 Task: Search one way flight ticket for 2 adults, 4 children and 1 infant on lap in business from Portland: Portland International Jetport to Greenville: Pitt-greenville Airport on 5-2-2023. Choice of flights is Delta. Number of bags: 1 carry on bag. Price is upto 107000. Outbound departure time preference is 21:15.
Action: Mouse moved to (279, 248)
Screenshot: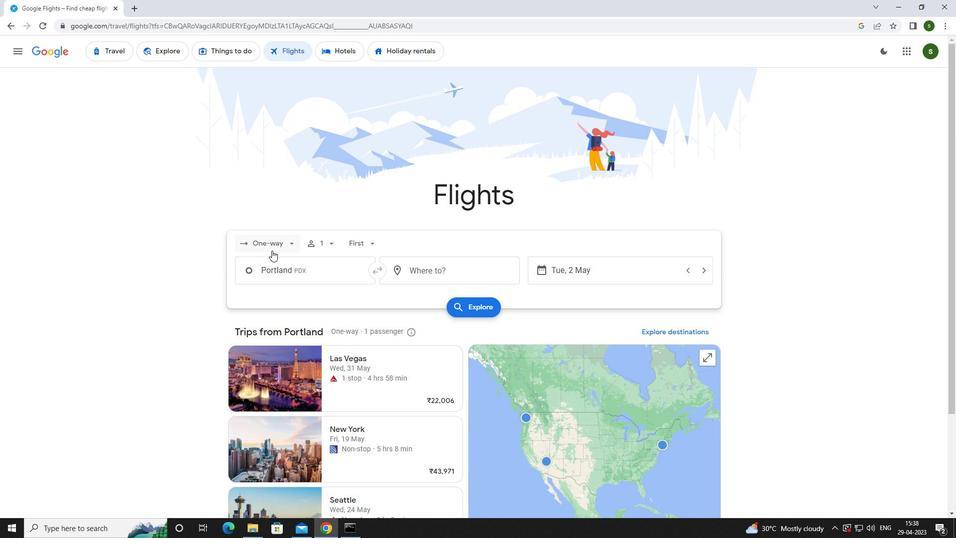 
Action: Mouse pressed left at (279, 248)
Screenshot: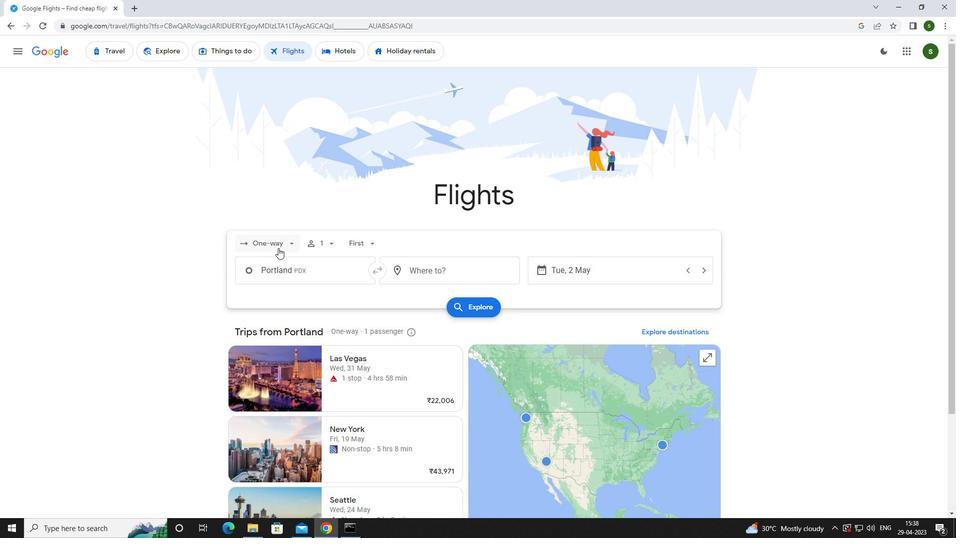 
Action: Mouse moved to (281, 289)
Screenshot: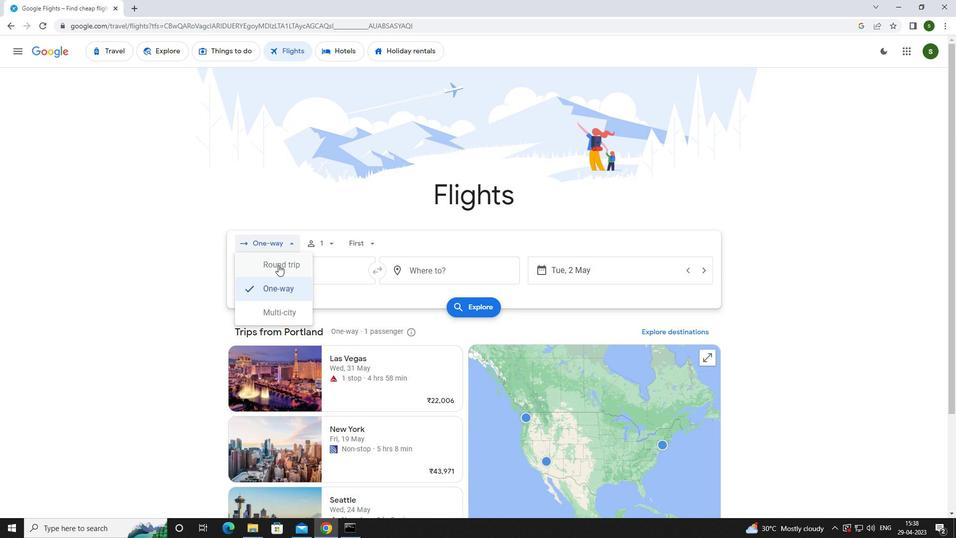 
Action: Mouse pressed left at (281, 289)
Screenshot: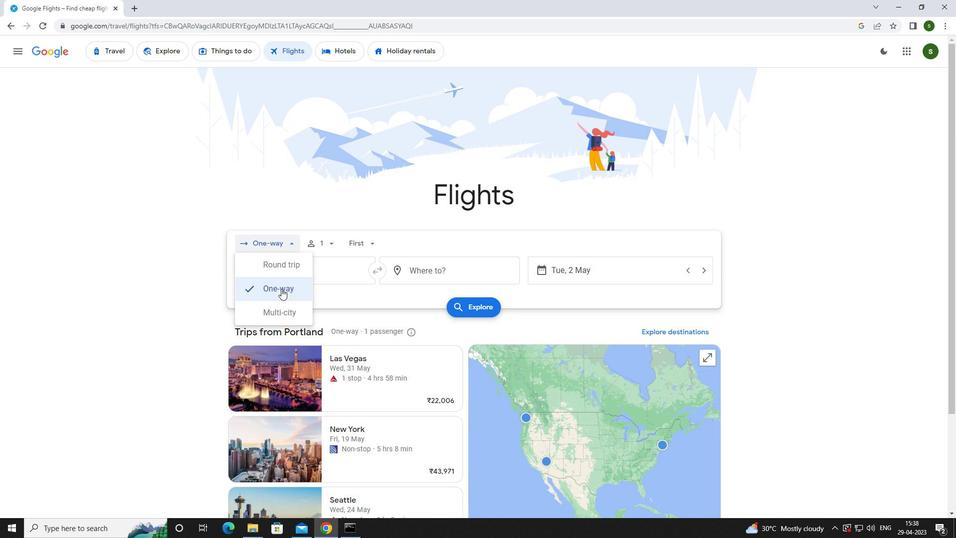
Action: Mouse moved to (325, 248)
Screenshot: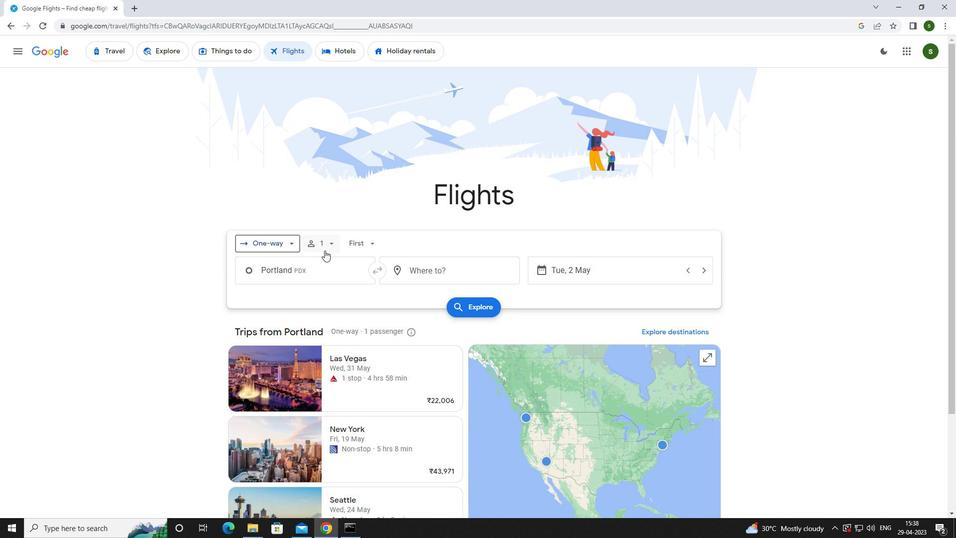 
Action: Mouse pressed left at (325, 248)
Screenshot: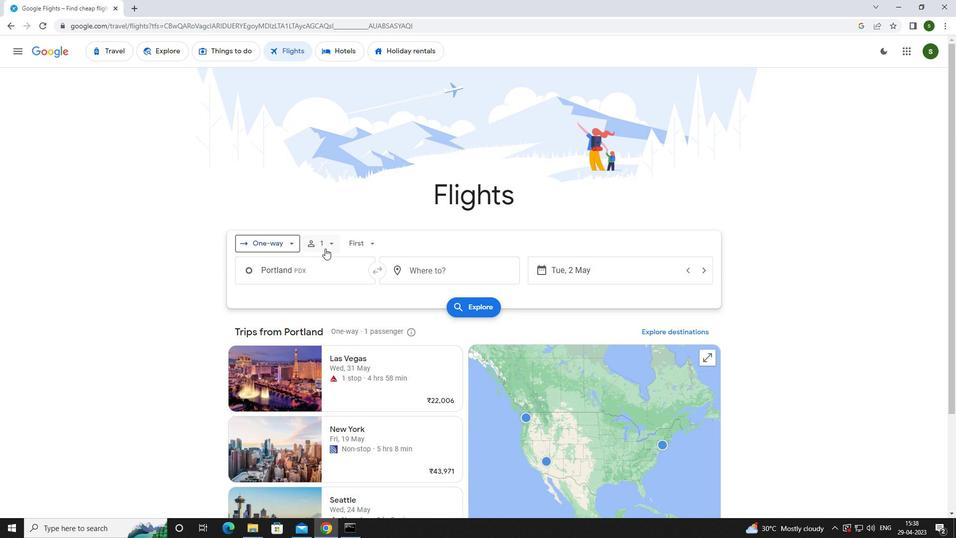 
Action: Mouse moved to (409, 267)
Screenshot: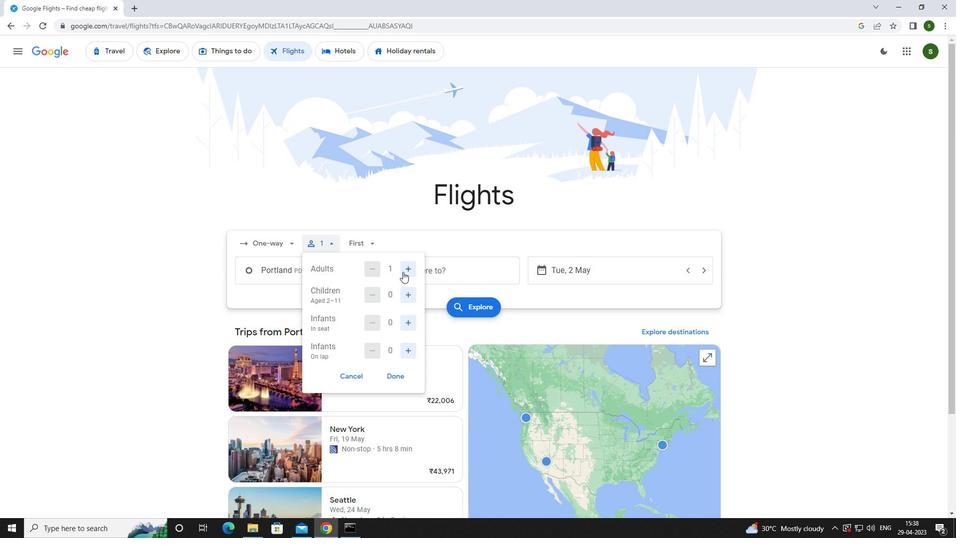 
Action: Mouse pressed left at (409, 267)
Screenshot: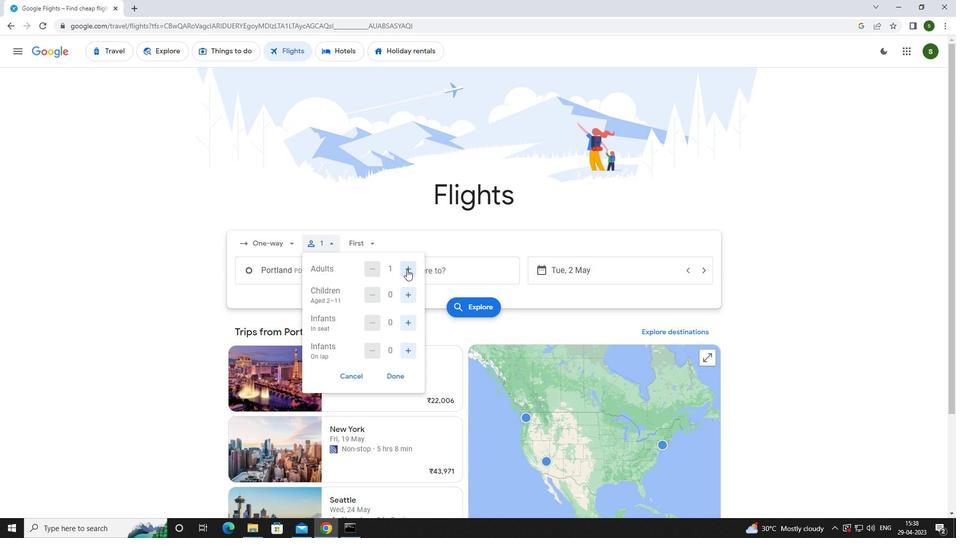 
Action: Mouse moved to (409, 289)
Screenshot: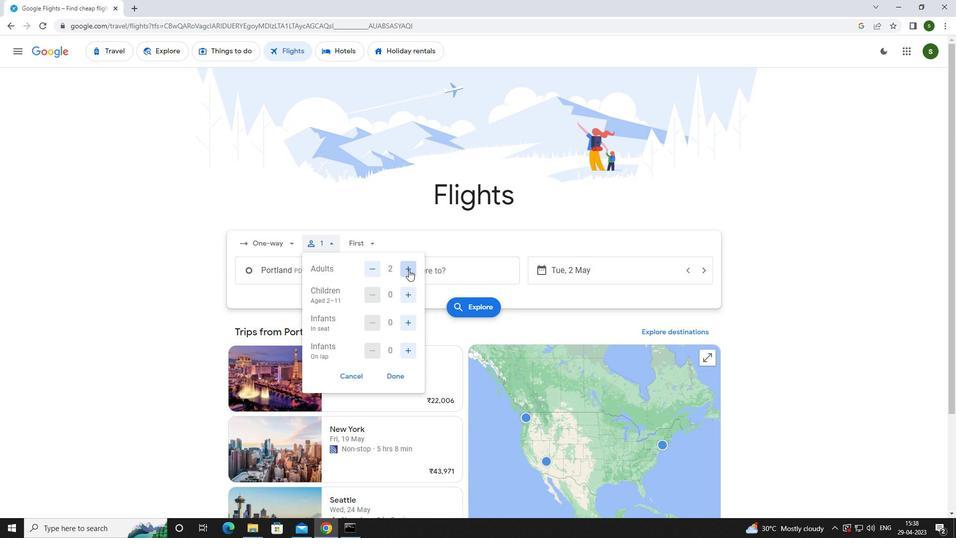 
Action: Mouse pressed left at (409, 289)
Screenshot: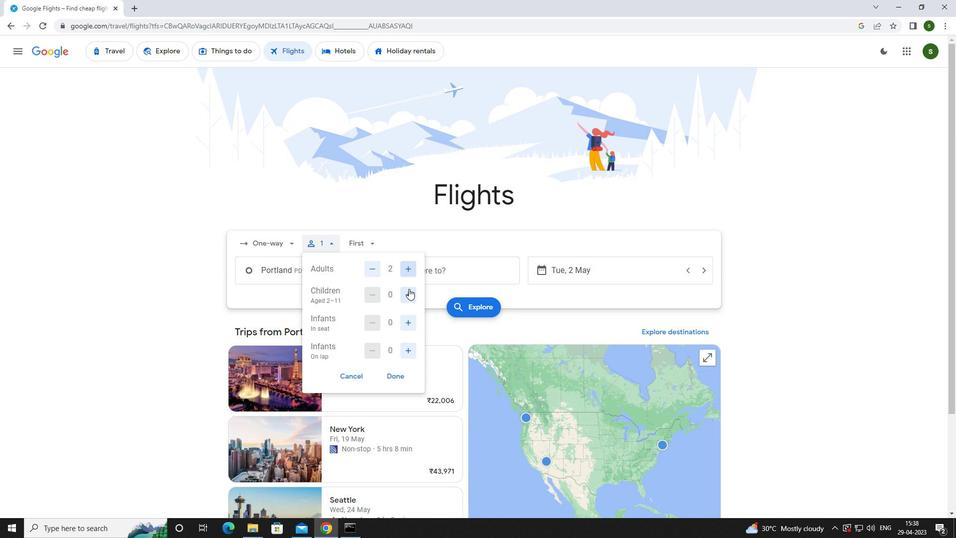 
Action: Mouse pressed left at (409, 289)
Screenshot: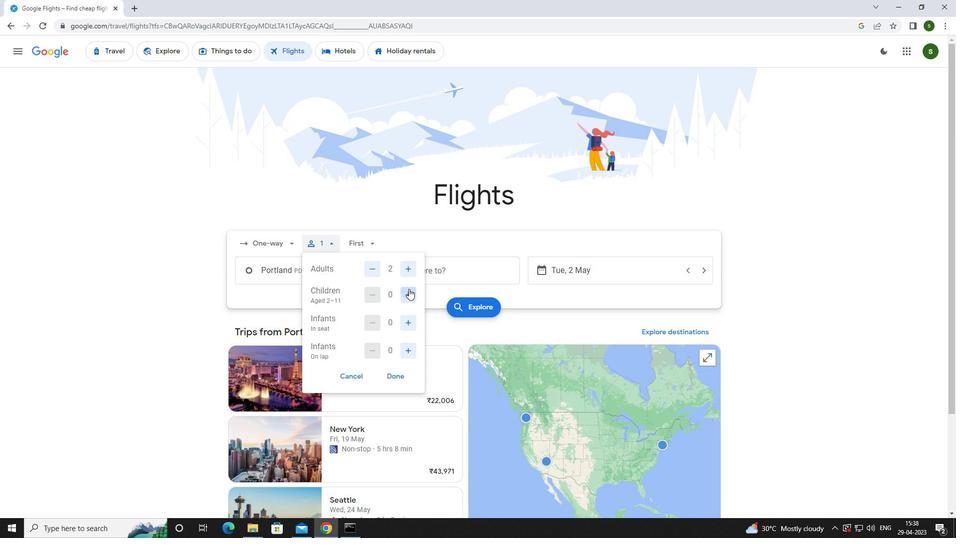 
Action: Mouse pressed left at (409, 289)
Screenshot: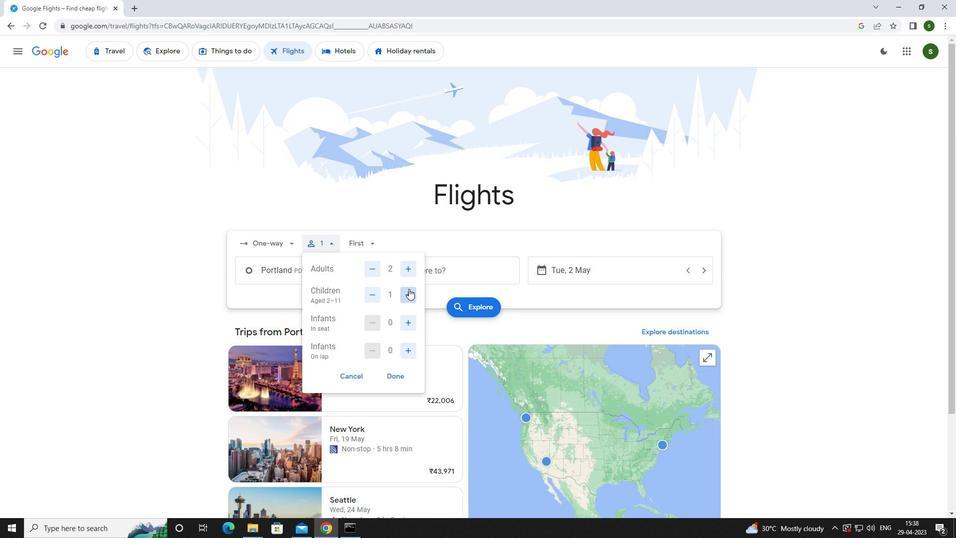 
Action: Mouse pressed left at (409, 289)
Screenshot: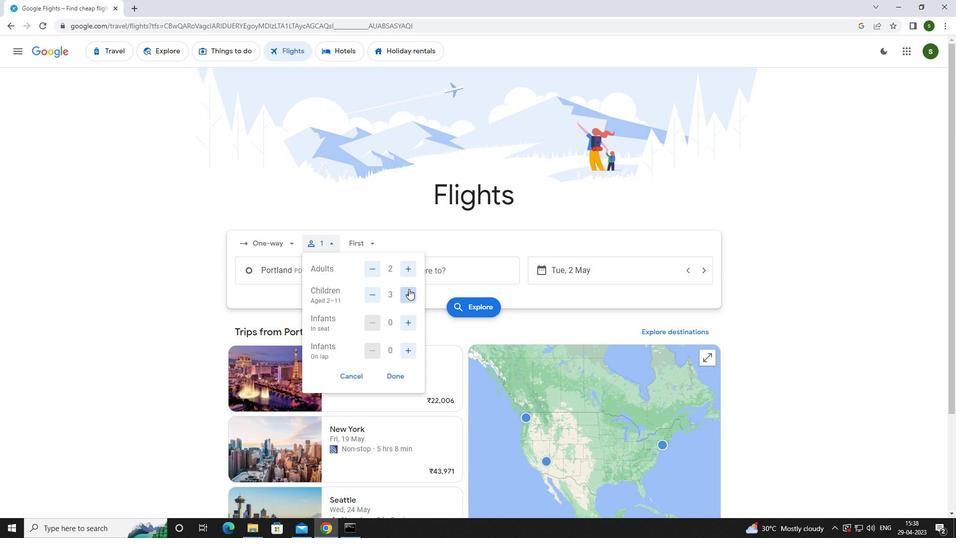 
Action: Mouse moved to (405, 347)
Screenshot: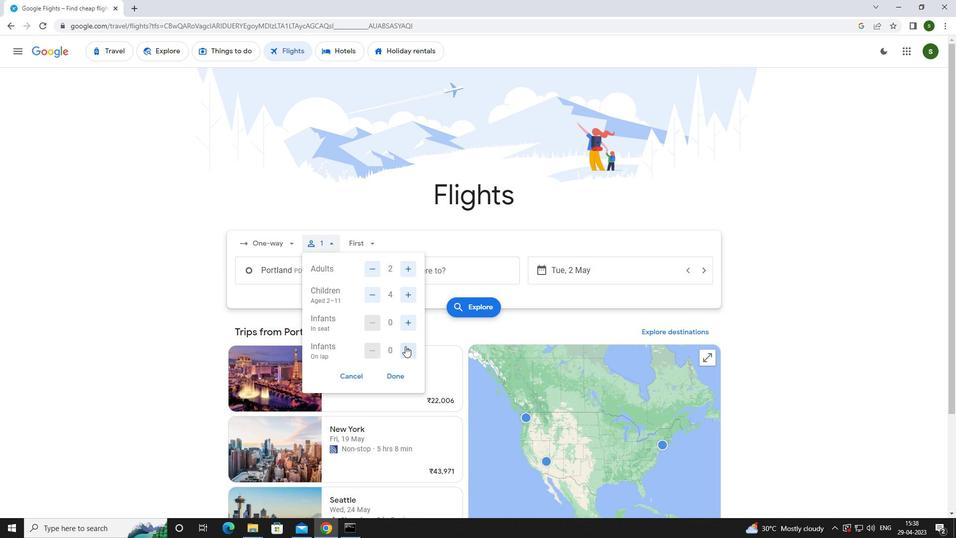 
Action: Mouse pressed left at (405, 347)
Screenshot: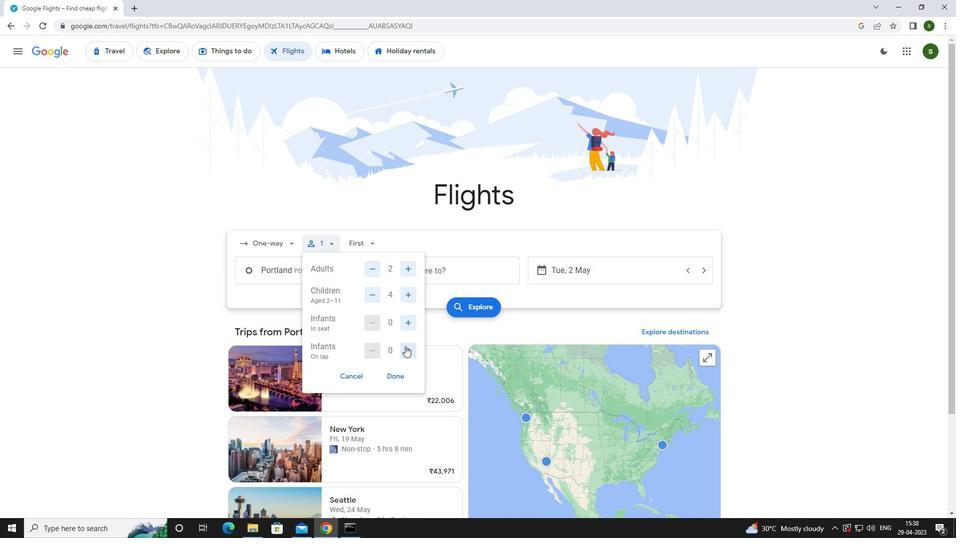 
Action: Mouse moved to (368, 243)
Screenshot: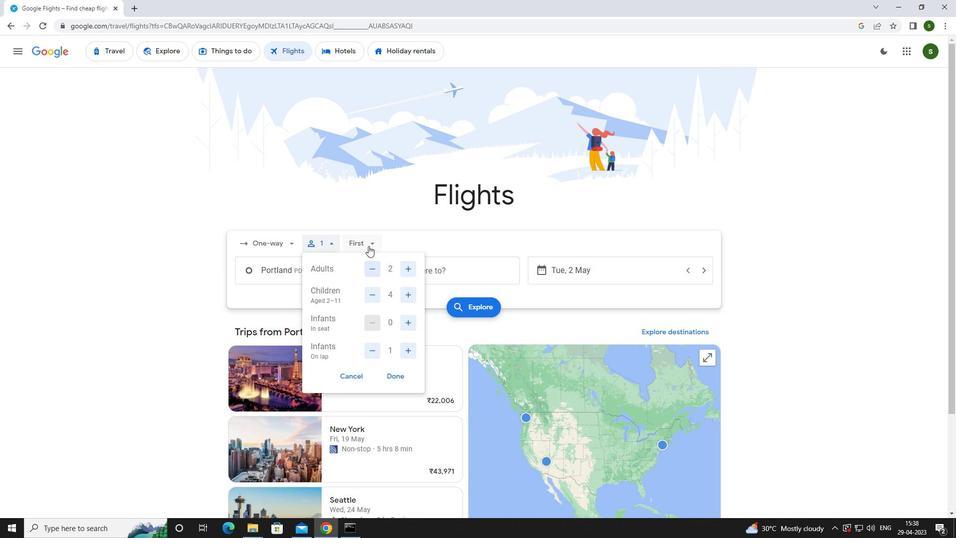 
Action: Mouse pressed left at (368, 243)
Screenshot: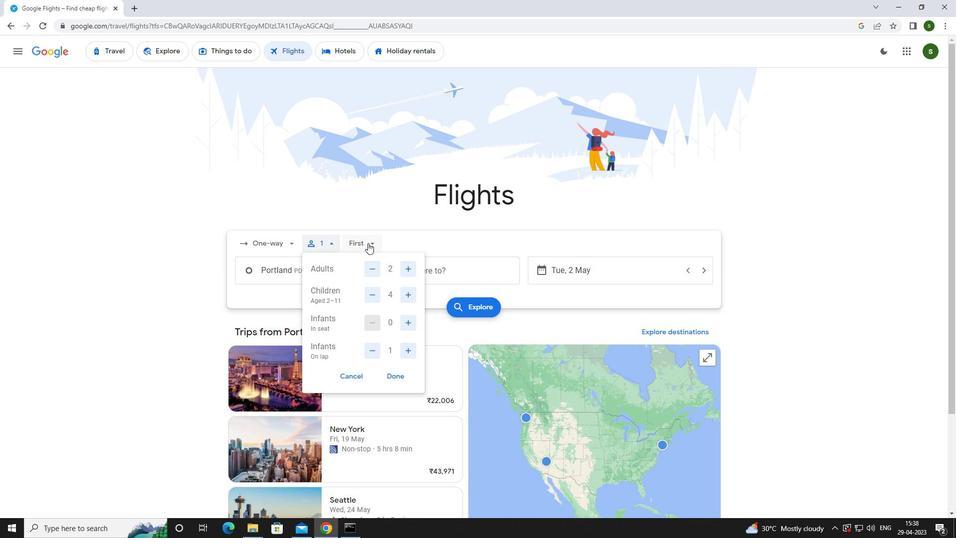 
Action: Mouse moved to (378, 307)
Screenshot: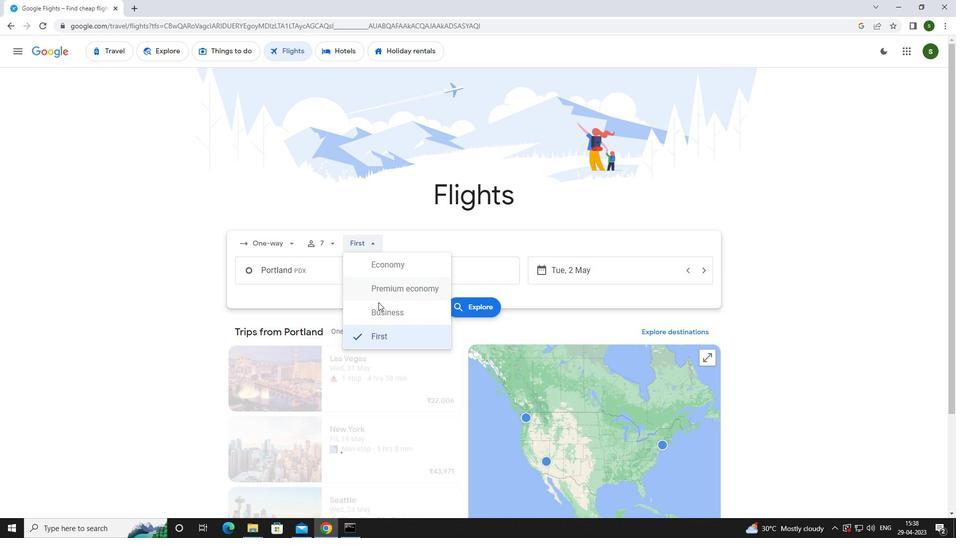 
Action: Mouse pressed left at (378, 307)
Screenshot: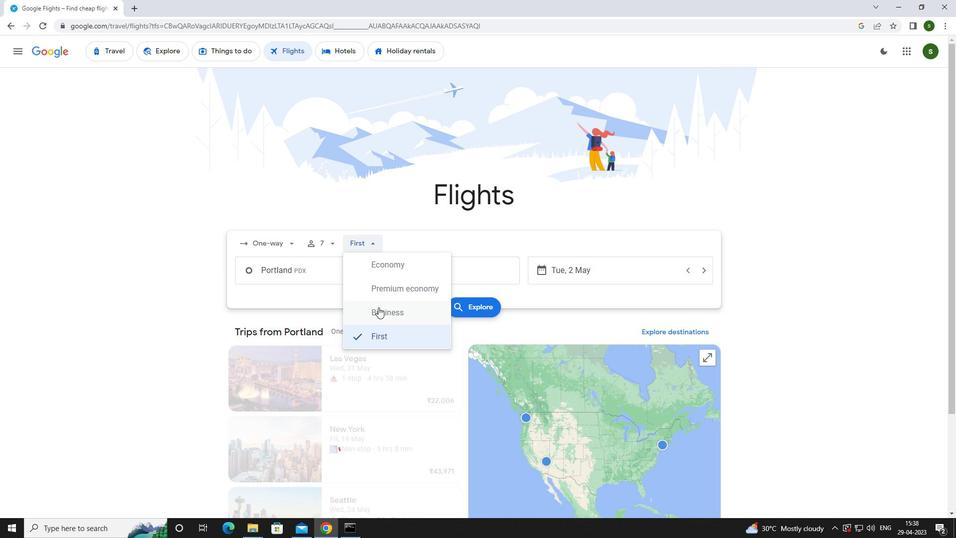 
Action: Mouse moved to (317, 271)
Screenshot: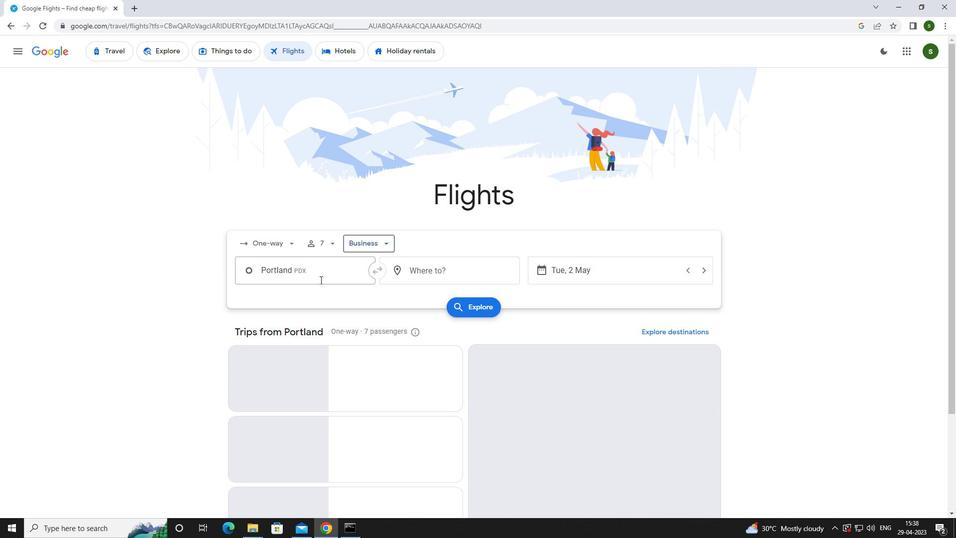 
Action: Mouse pressed left at (317, 271)
Screenshot: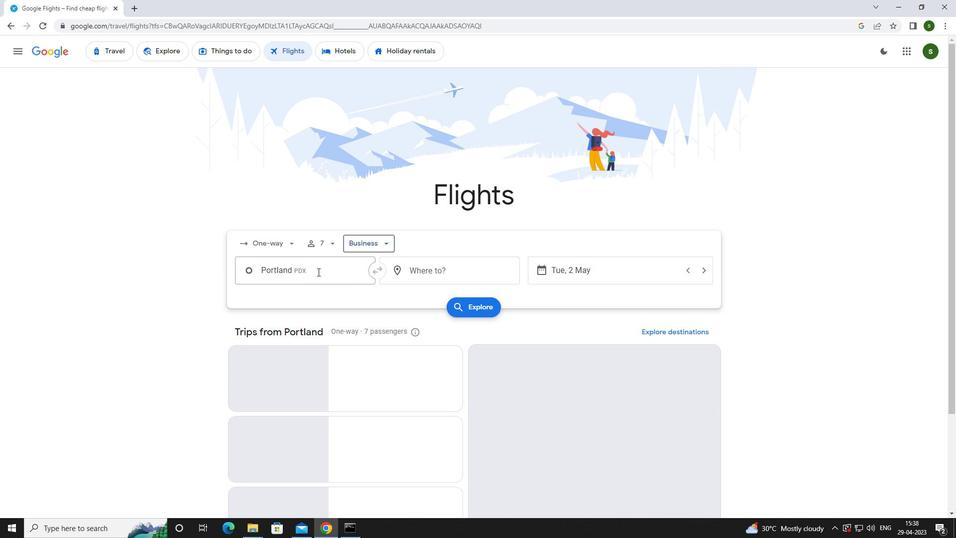 
Action: Key pressed p<Key.caps_lock>ortland
Screenshot: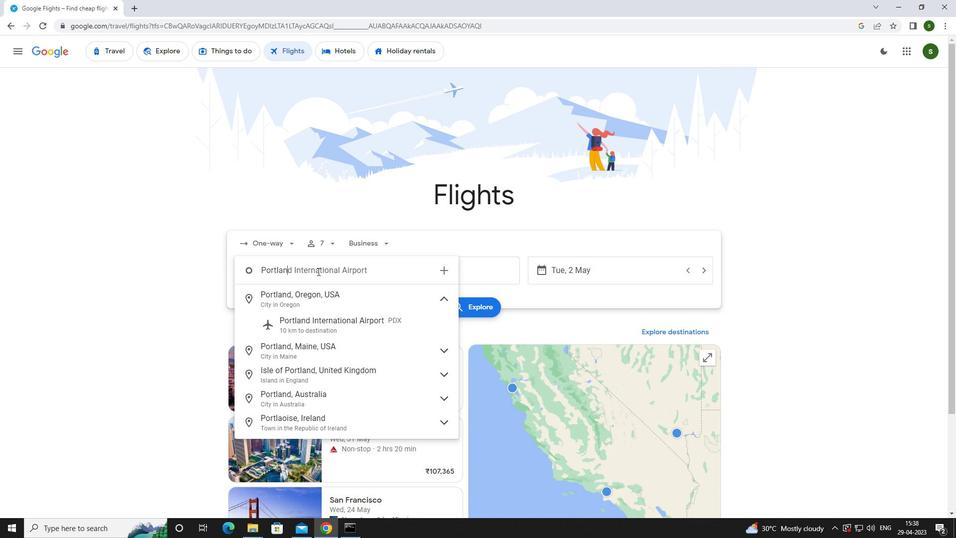
Action: Mouse moved to (322, 319)
Screenshot: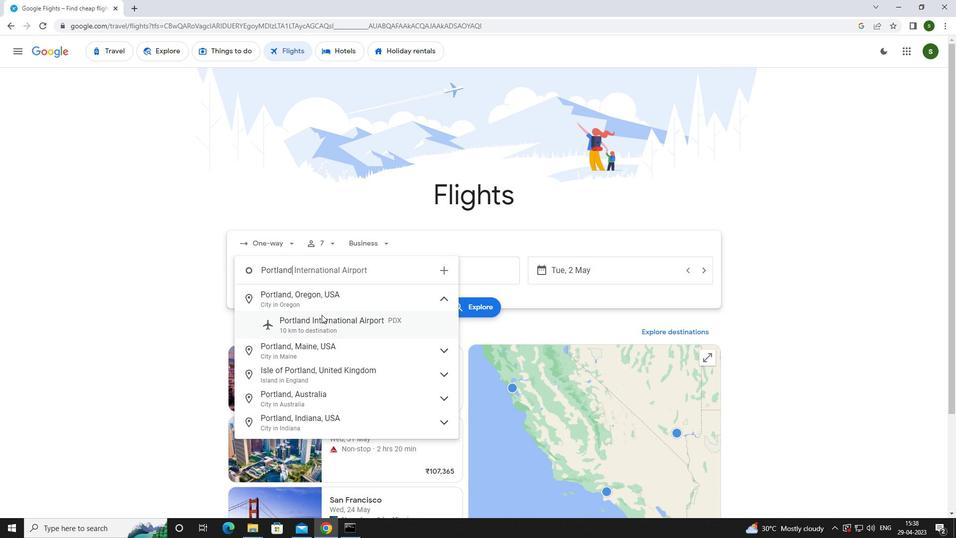 
Action: Mouse pressed left at (322, 319)
Screenshot: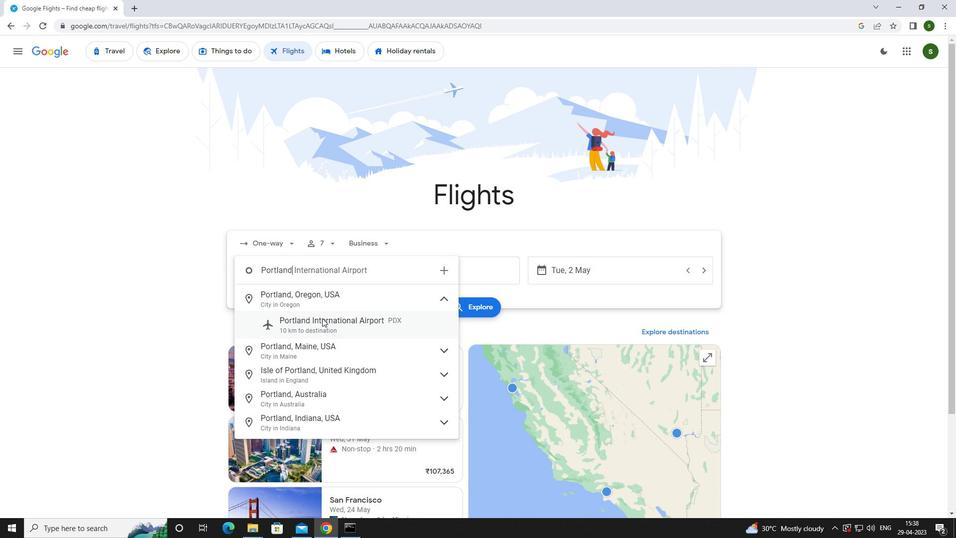 
Action: Mouse moved to (422, 274)
Screenshot: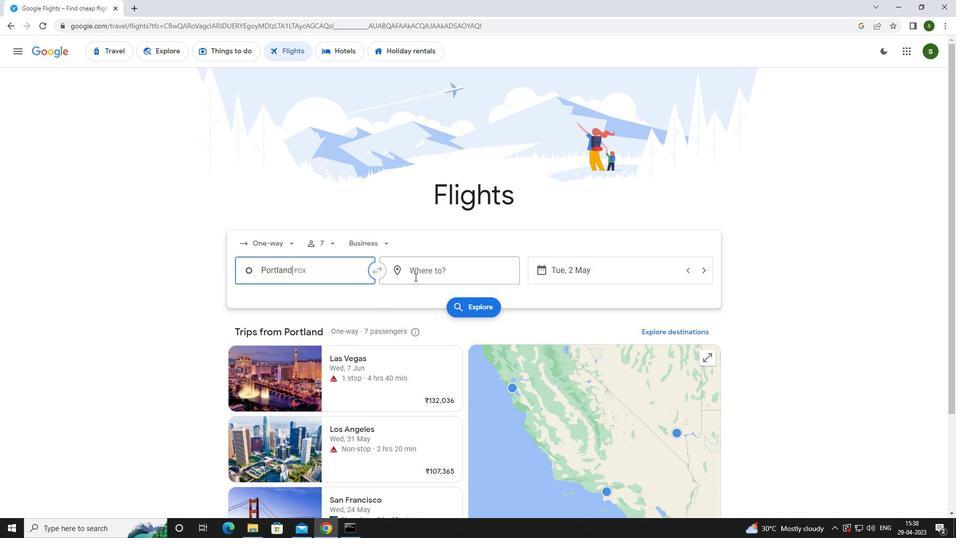 
Action: Mouse pressed left at (422, 274)
Screenshot: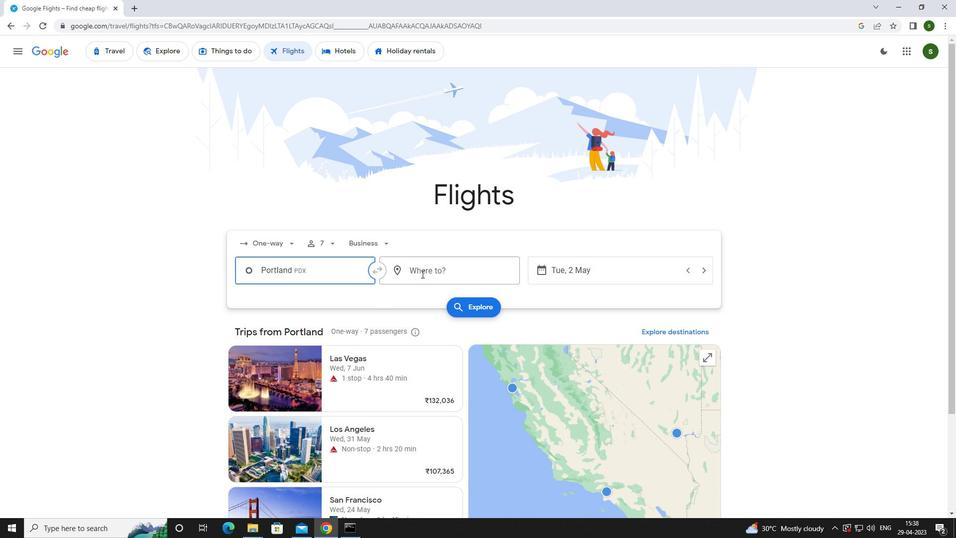 
Action: Mouse moved to (302, 316)
Screenshot: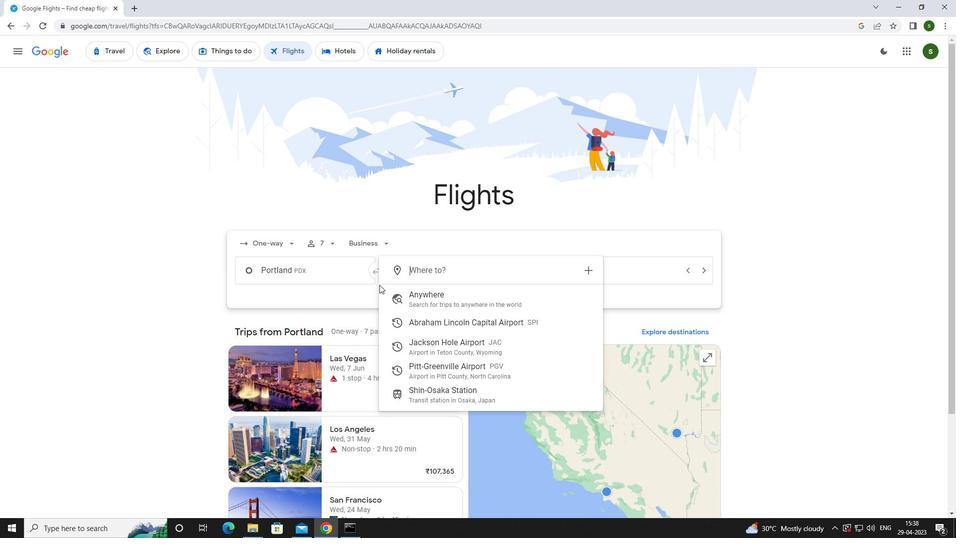 
Action: Key pressed <Key.caps_lock>p<Key.caps_lock>itt
Screenshot: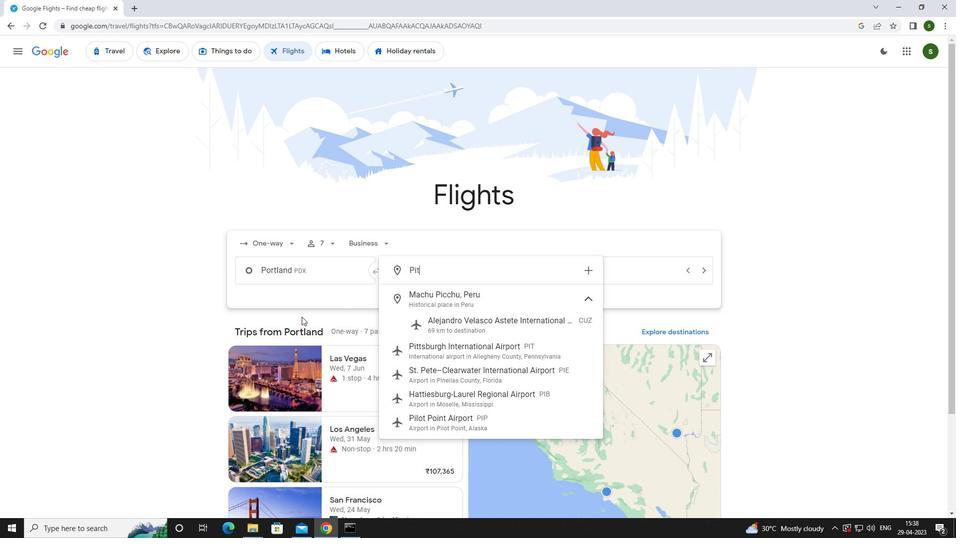 
Action: Mouse moved to (410, 373)
Screenshot: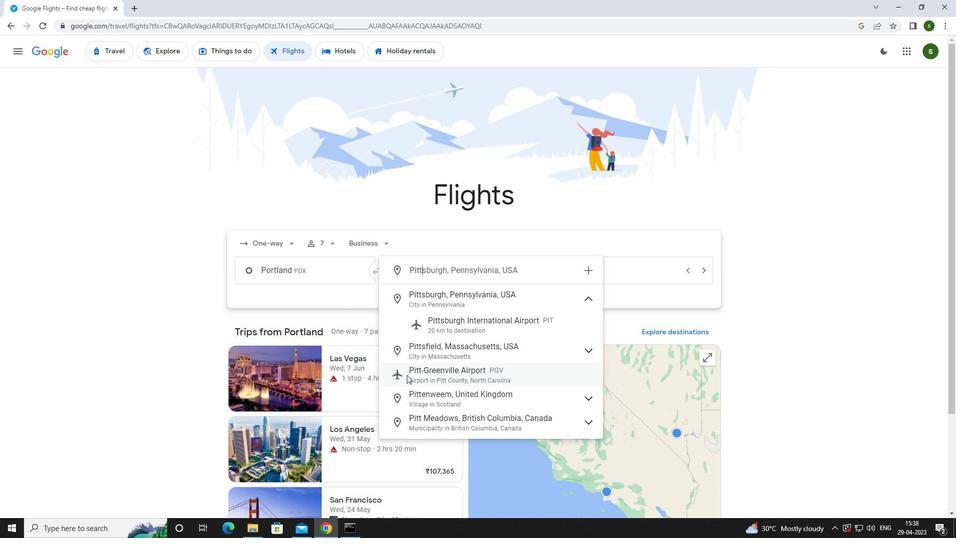 
Action: Mouse pressed left at (410, 373)
Screenshot: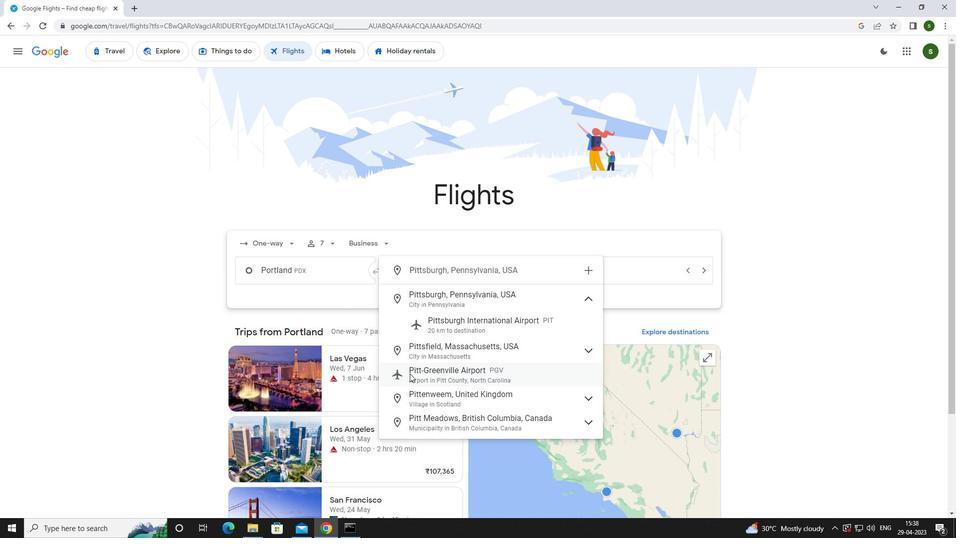 
Action: Mouse moved to (608, 271)
Screenshot: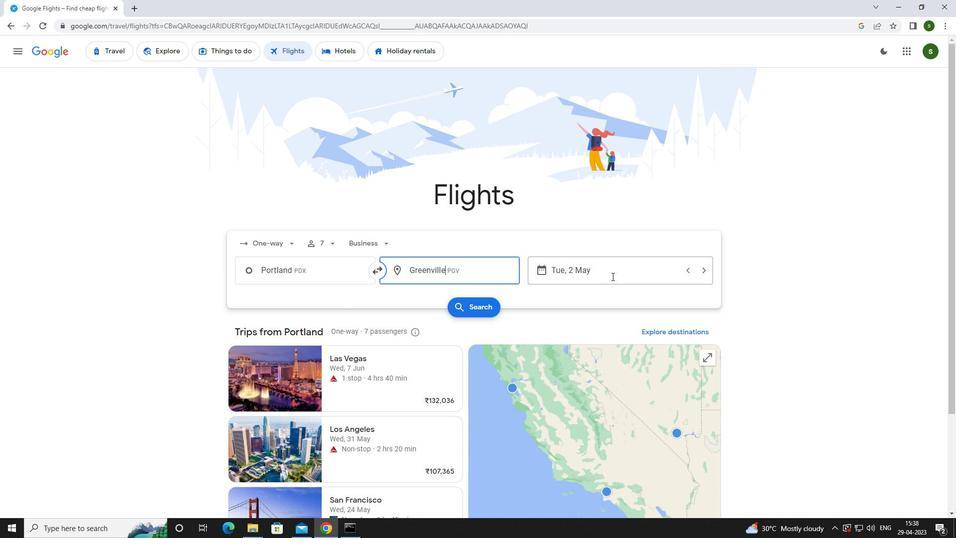 
Action: Mouse pressed left at (608, 271)
Screenshot: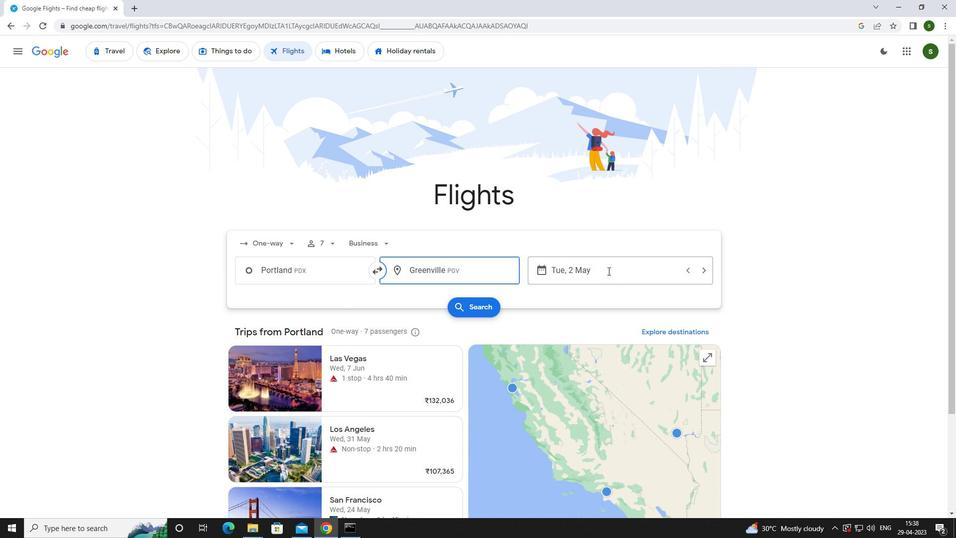 
Action: Mouse moved to (596, 331)
Screenshot: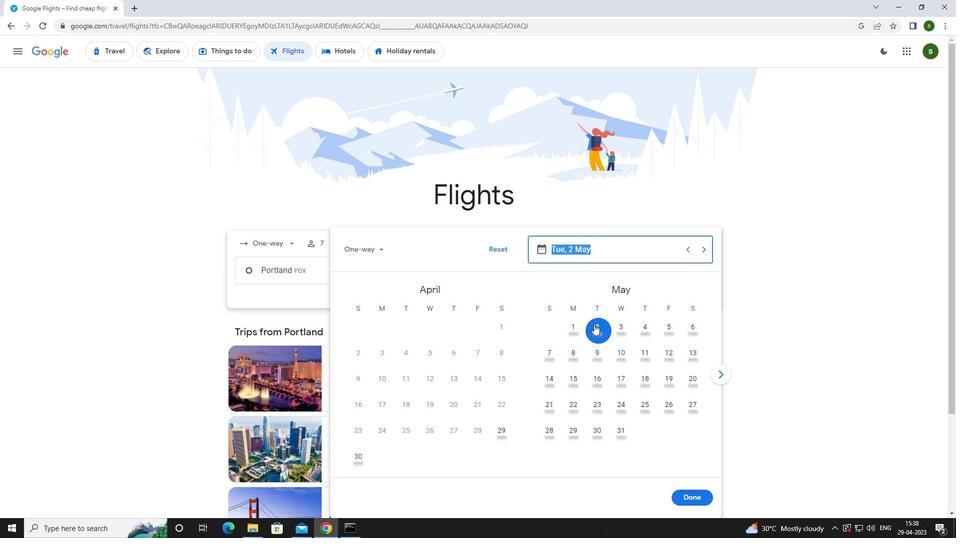 
Action: Mouse pressed left at (596, 331)
Screenshot: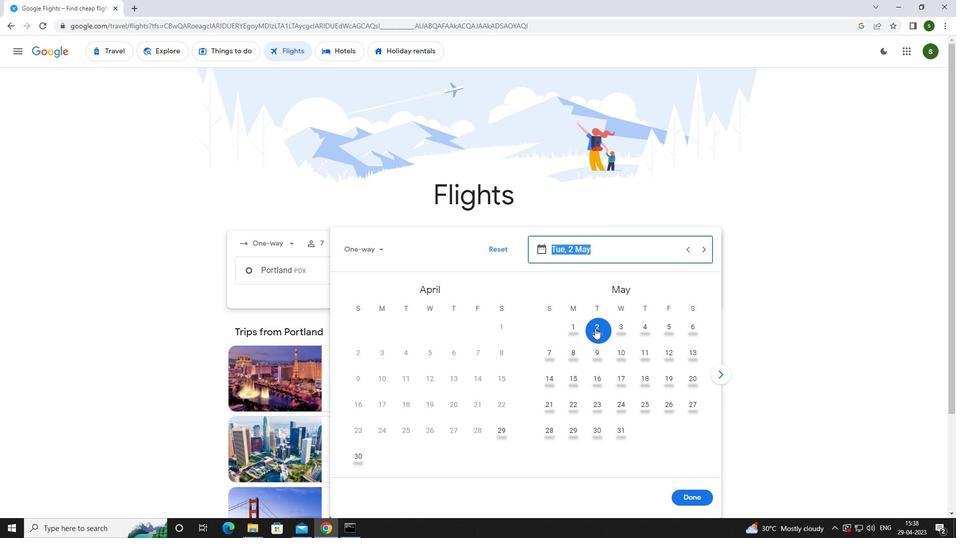 
Action: Mouse moved to (692, 494)
Screenshot: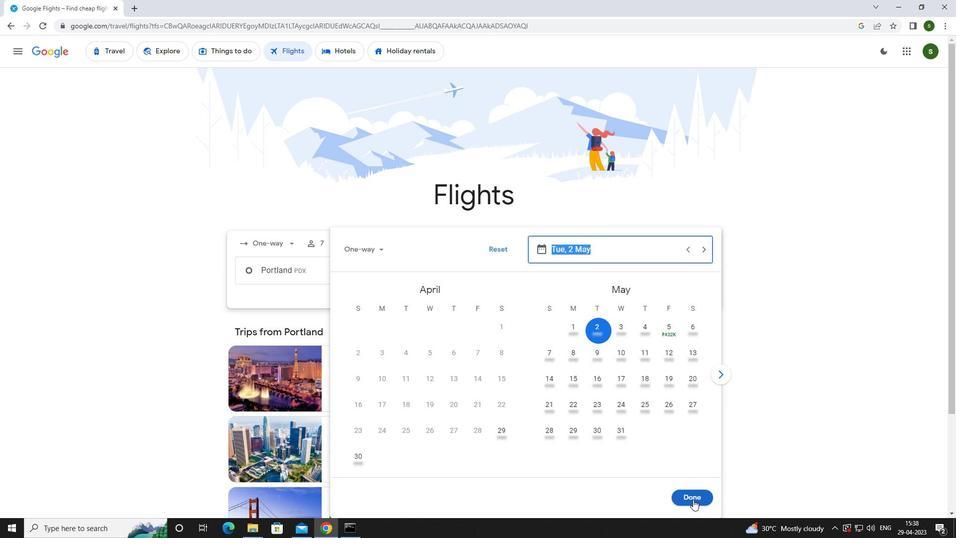 
Action: Mouse pressed left at (692, 494)
Screenshot: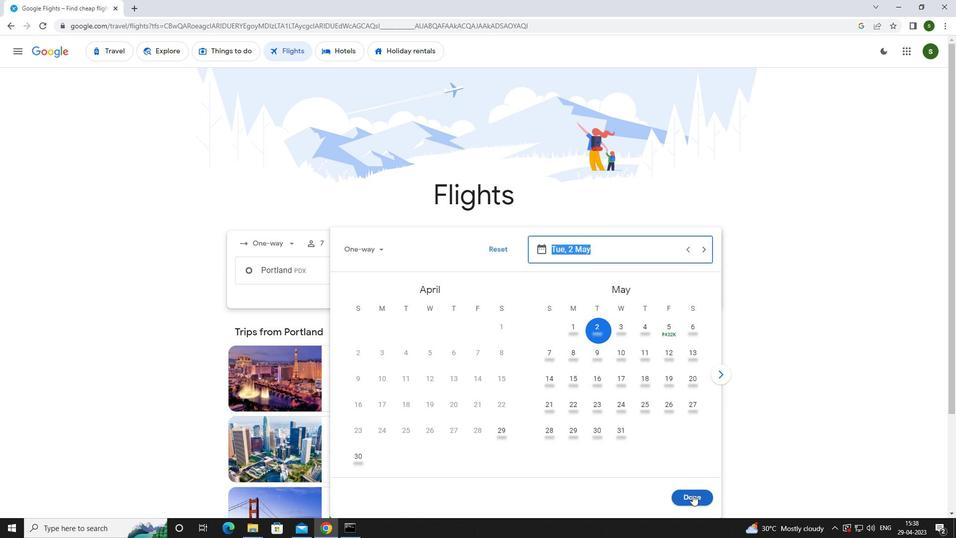
Action: Mouse moved to (469, 311)
Screenshot: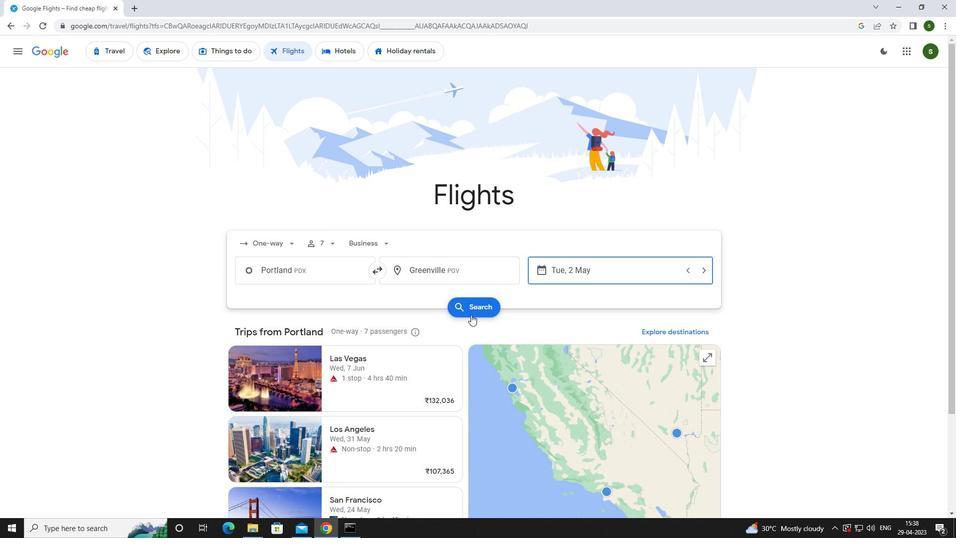 
Action: Mouse pressed left at (469, 311)
Screenshot: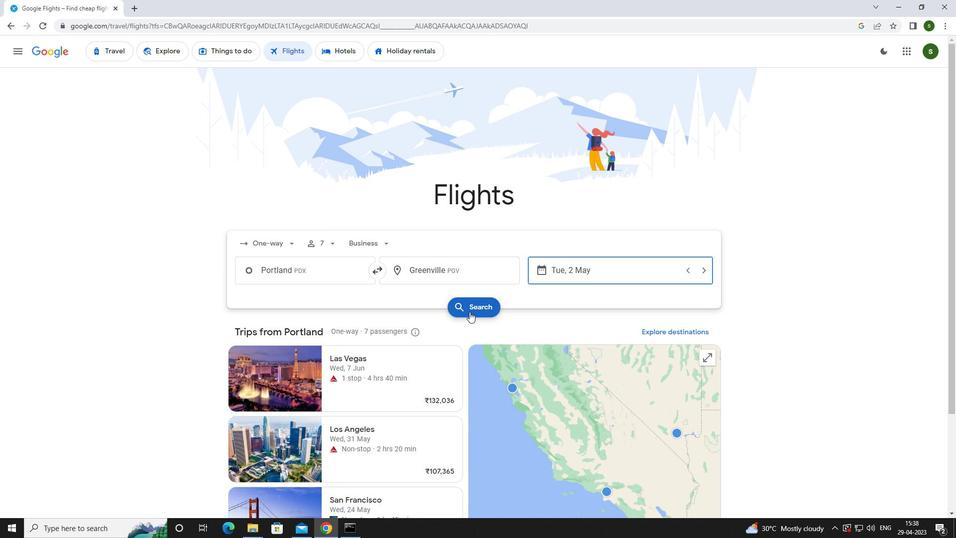 
Action: Mouse moved to (254, 144)
Screenshot: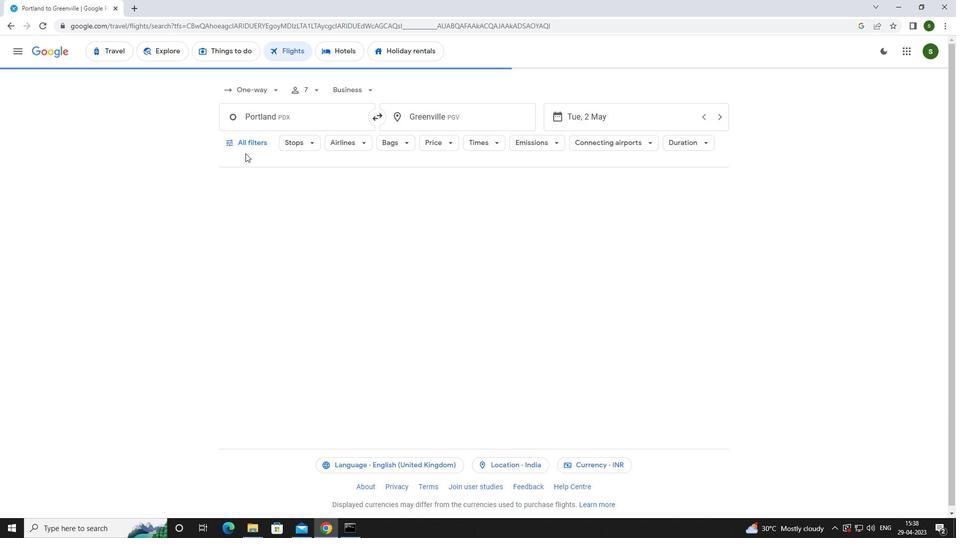 
Action: Mouse pressed left at (254, 144)
Screenshot: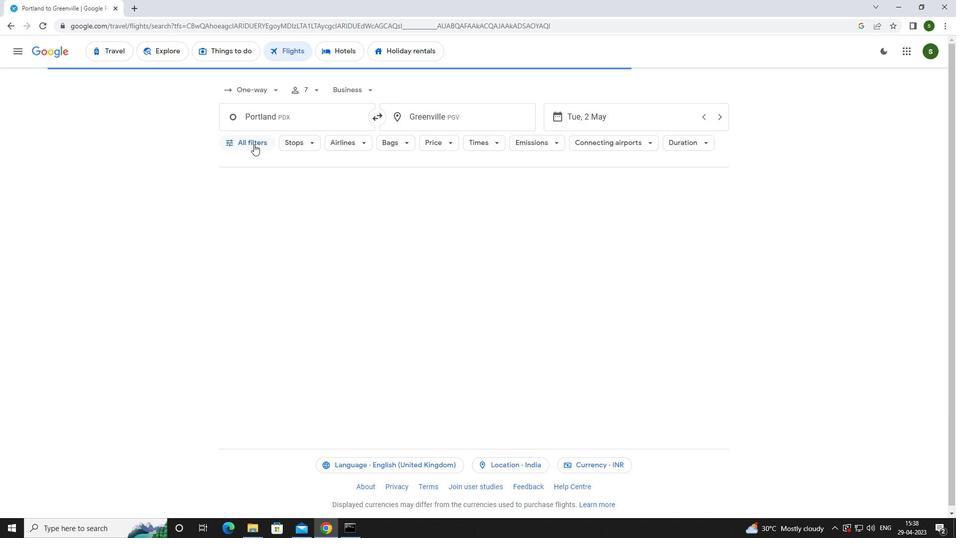 
Action: Mouse moved to (375, 352)
Screenshot: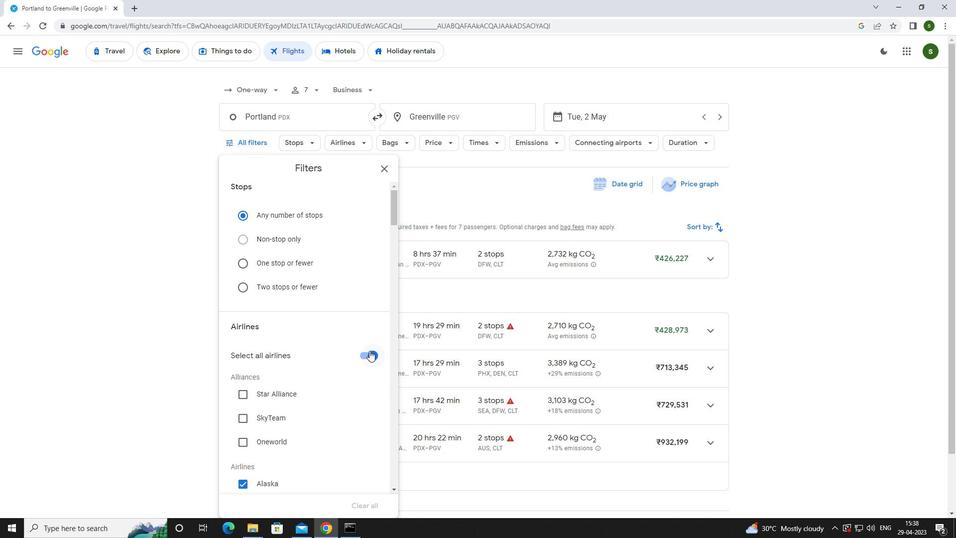 
Action: Mouse pressed left at (375, 352)
Screenshot: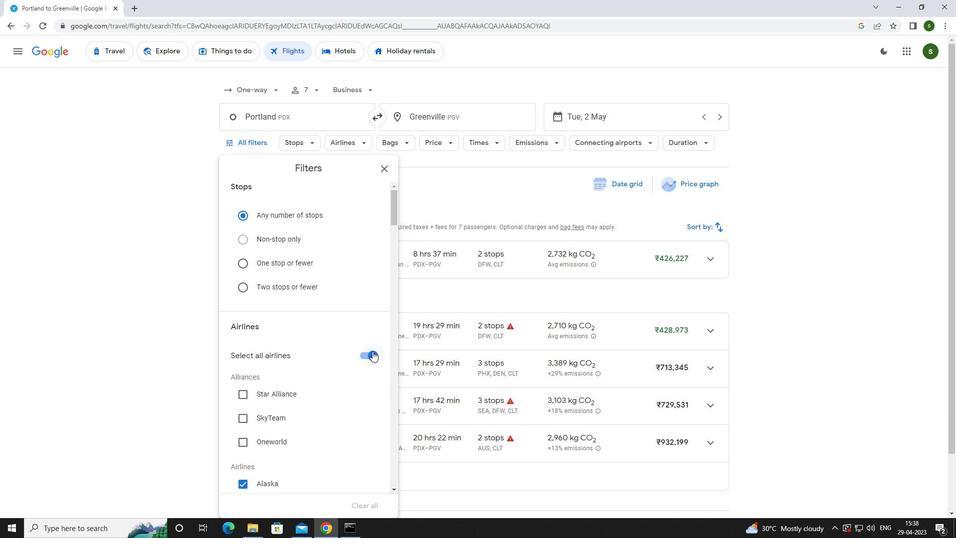 
Action: Mouse moved to (310, 334)
Screenshot: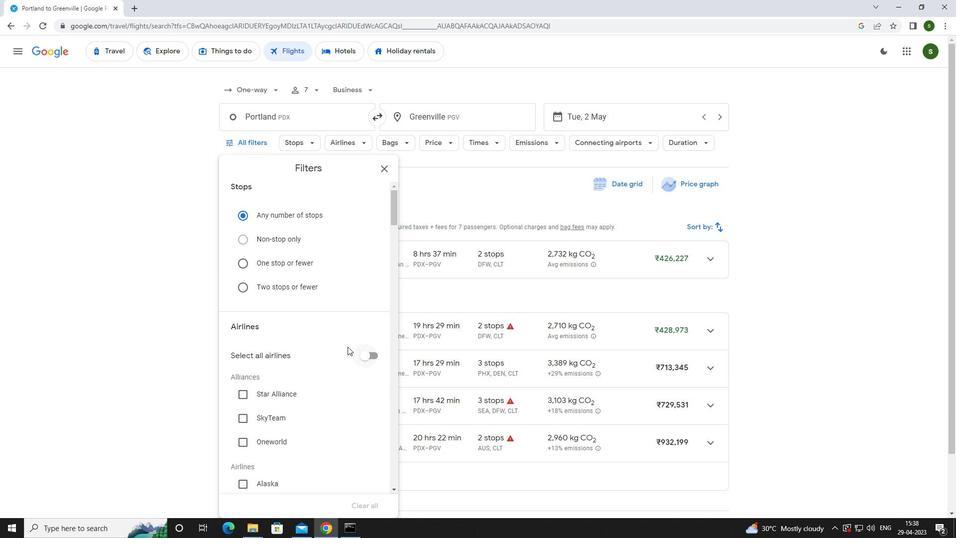 
Action: Mouse scrolled (310, 334) with delta (0, 0)
Screenshot: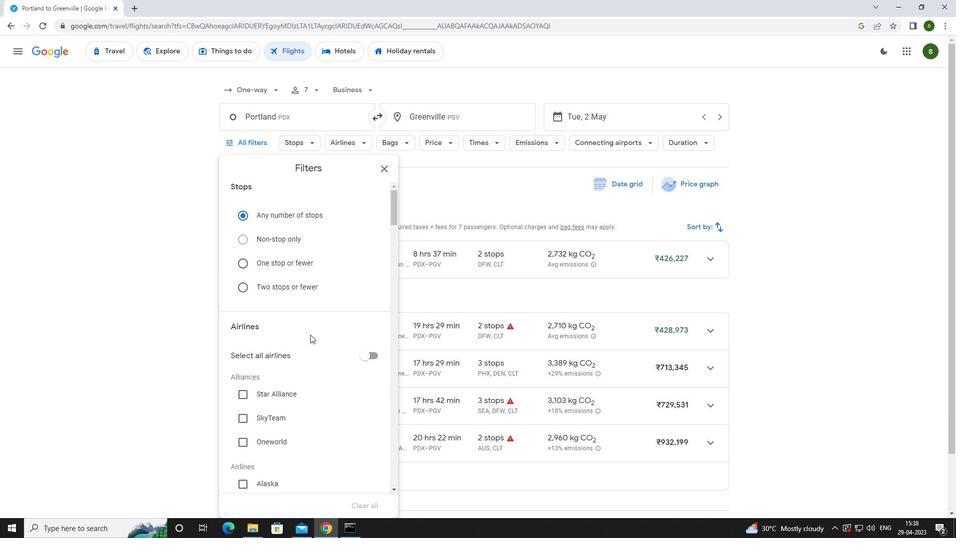 
Action: Mouse scrolled (310, 334) with delta (0, 0)
Screenshot: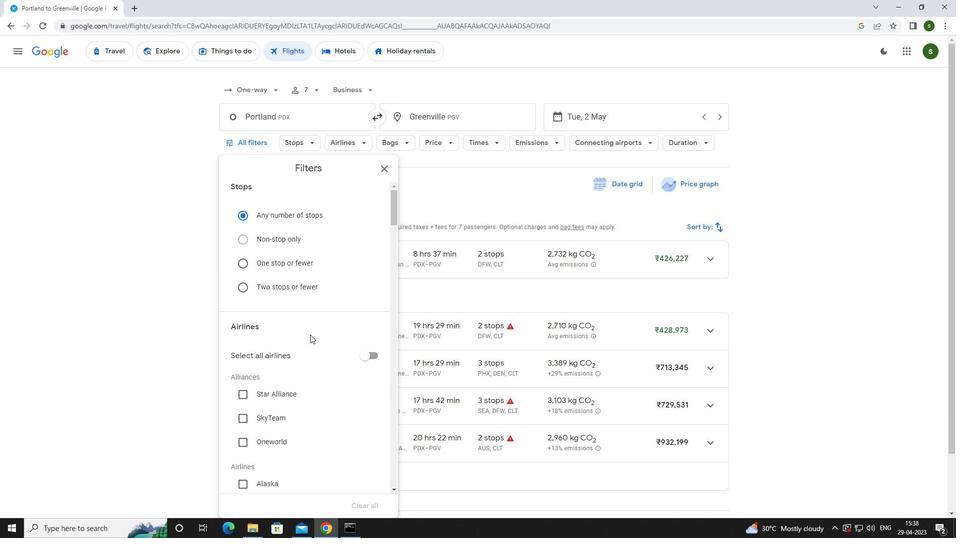 
Action: Mouse scrolled (310, 334) with delta (0, 0)
Screenshot: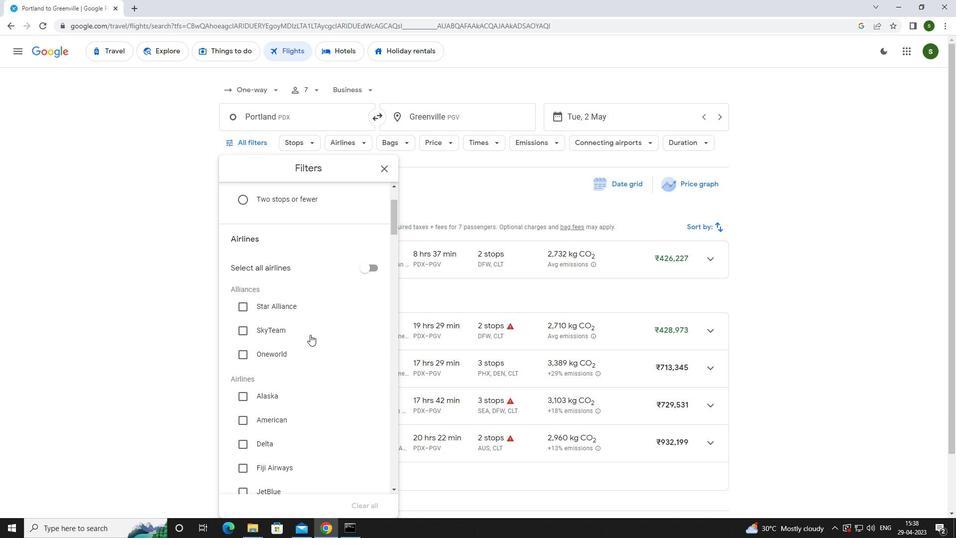 
Action: Mouse moved to (261, 382)
Screenshot: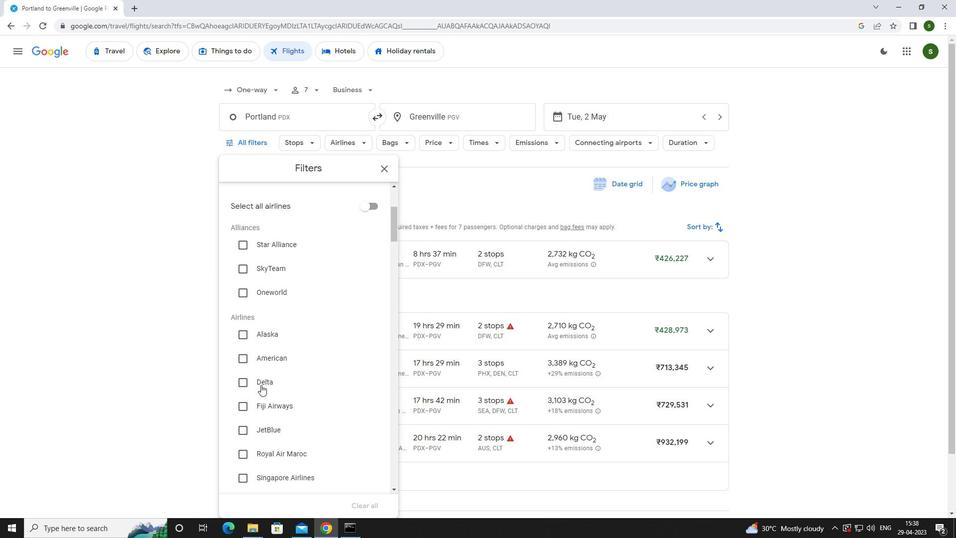 
Action: Mouse pressed left at (261, 382)
Screenshot: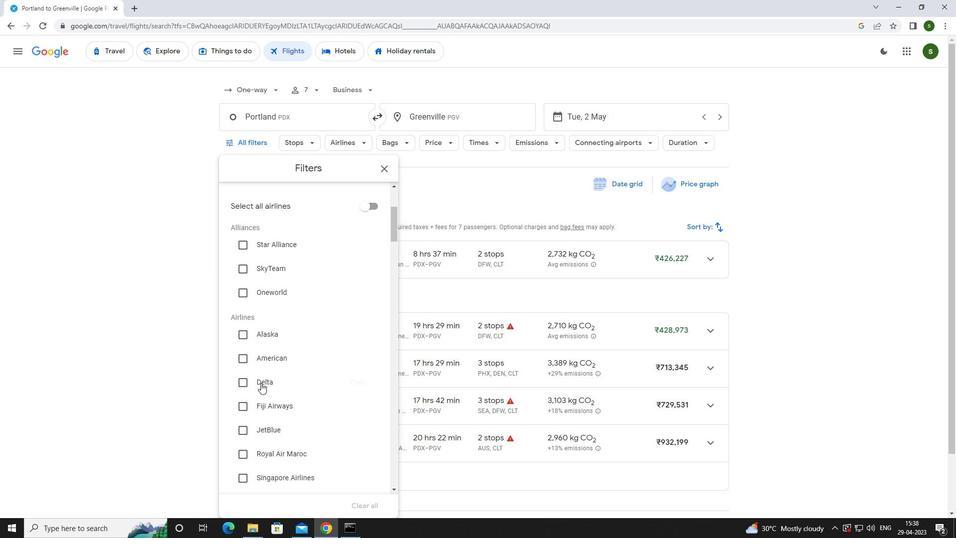 
Action: Mouse moved to (295, 375)
Screenshot: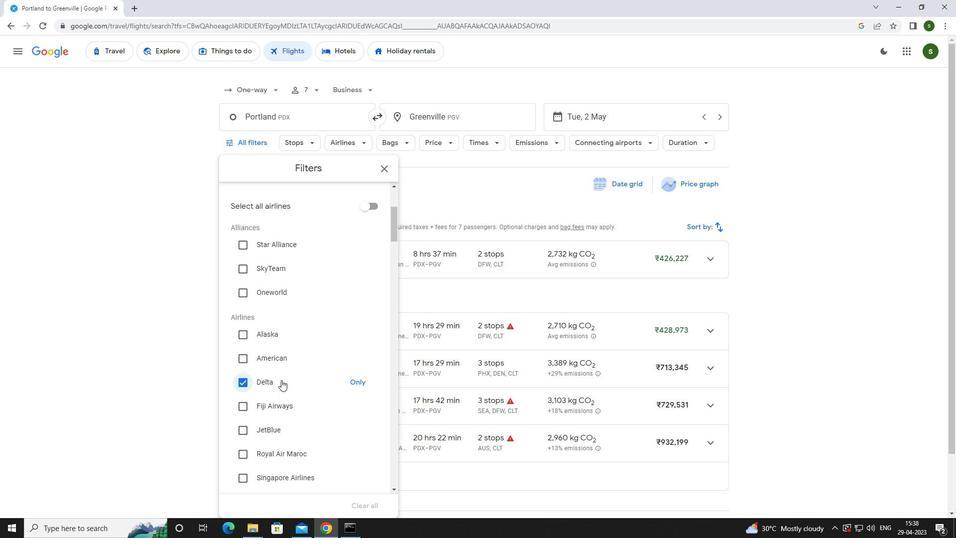 
Action: Mouse scrolled (295, 375) with delta (0, 0)
Screenshot: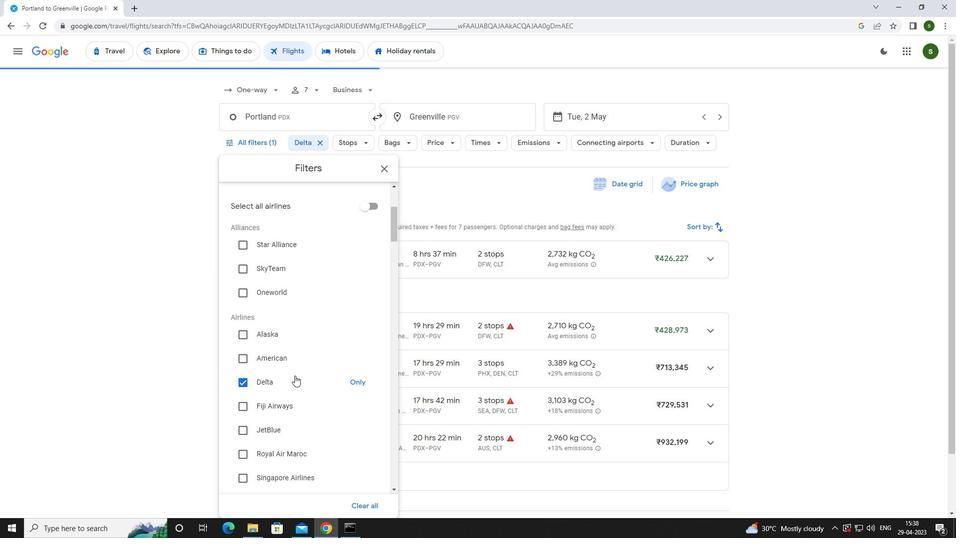 
Action: Mouse scrolled (295, 375) with delta (0, 0)
Screenshot: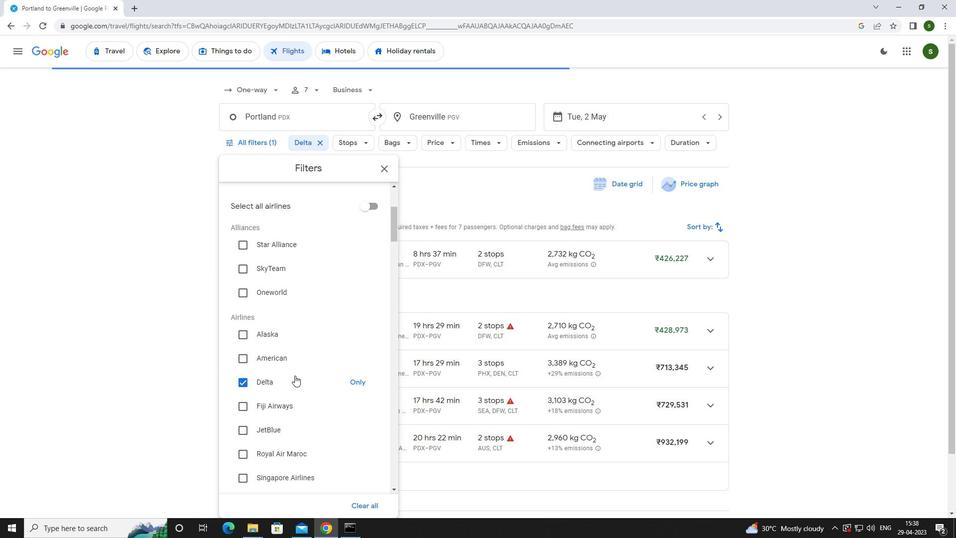 
Action: Mouse scrolled (295, 375) with delta (0, 0)
Screenshot: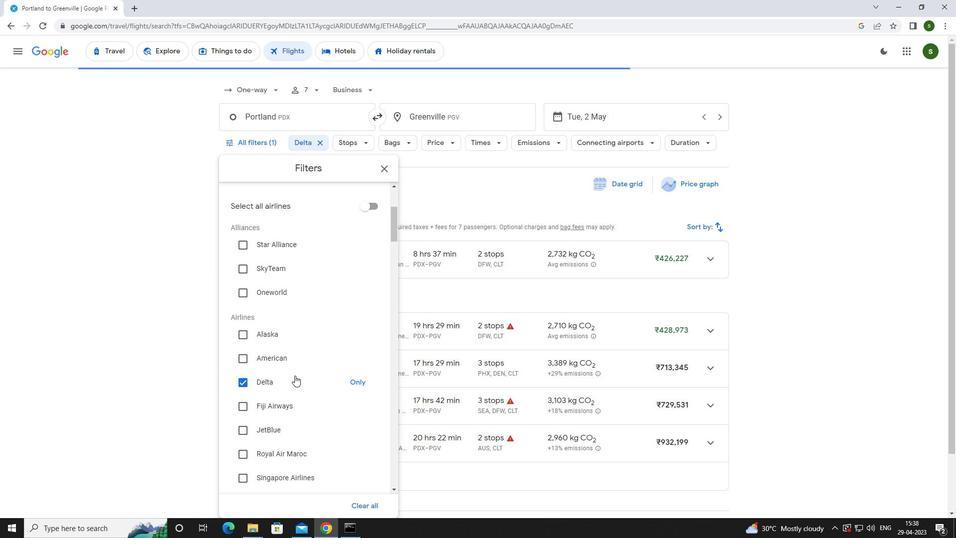 
Action: Mouse scrolled (295, 375) with delta (0, 0)
Screenshot: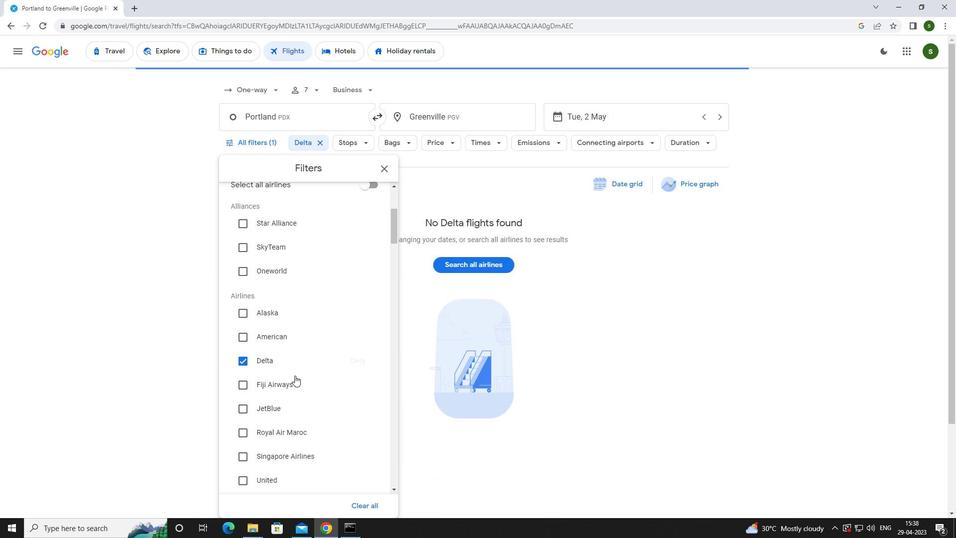 
Action: Mouse scrolled (295, 375) with delta (0, 0)
Screenshot: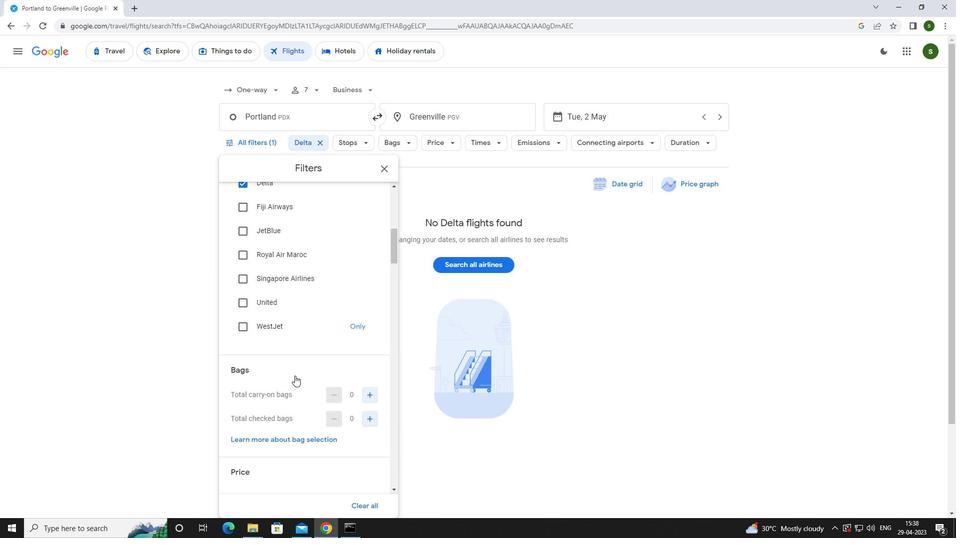 
Action: Mouse moved to (364, 344)
Screenshot: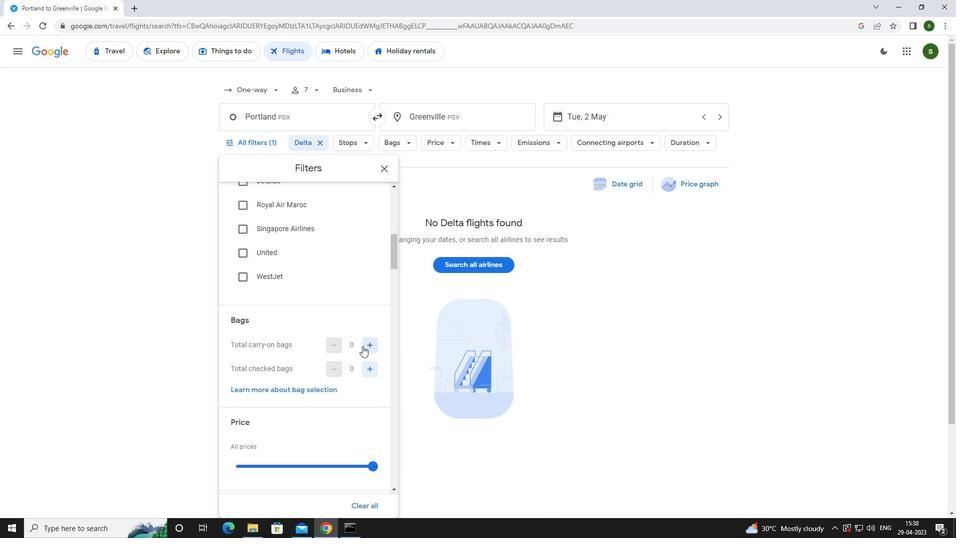 
Action: Mouse pressed left at (364, 344)
Screenshot: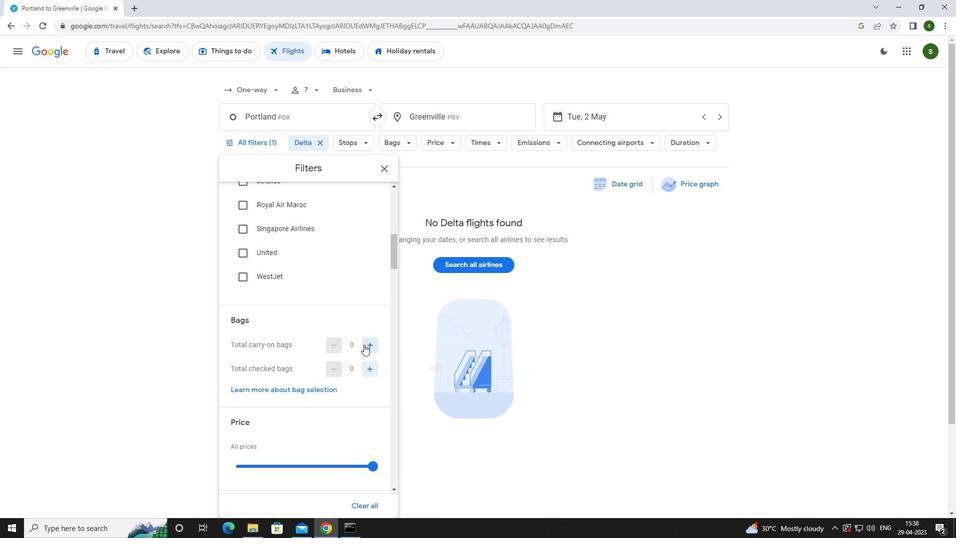 
Action: Mouse moved to (316, 342)
Screenshot: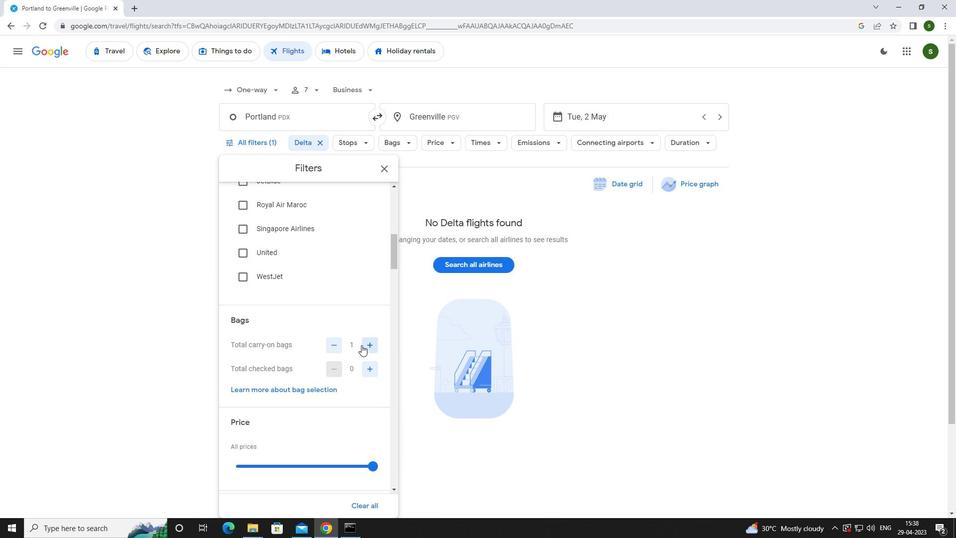 
Action: Mouse scrolled (316, 342) with delta (0, 0)
Screenshot: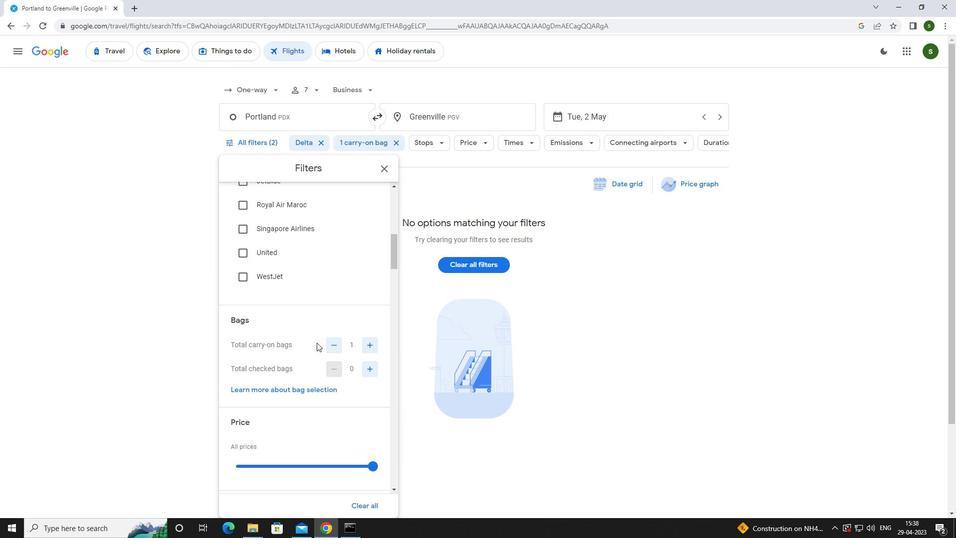 
Action: Mouse scrolled (316, 342) with delta (0, 0)
Screenshot: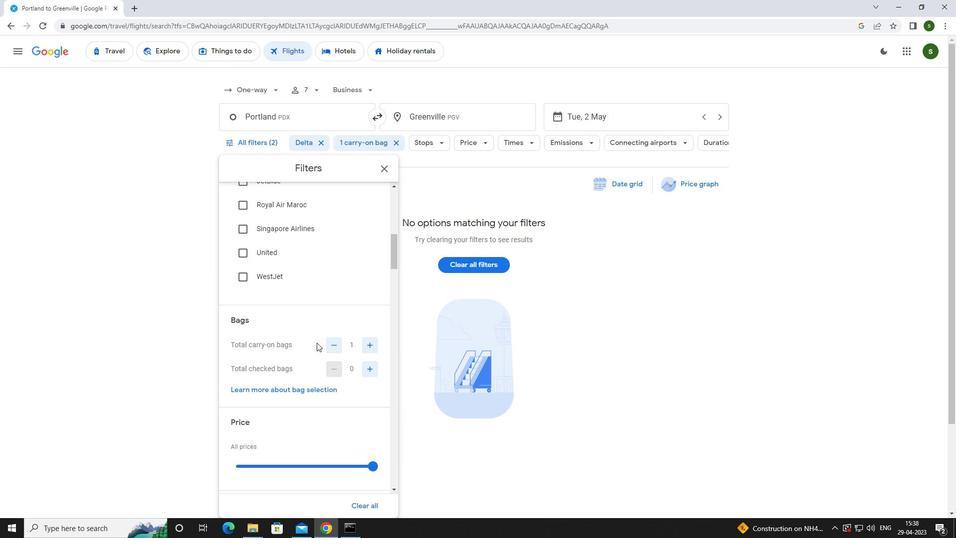 
Action: Mouse moved to (377, 364)
Screenshot: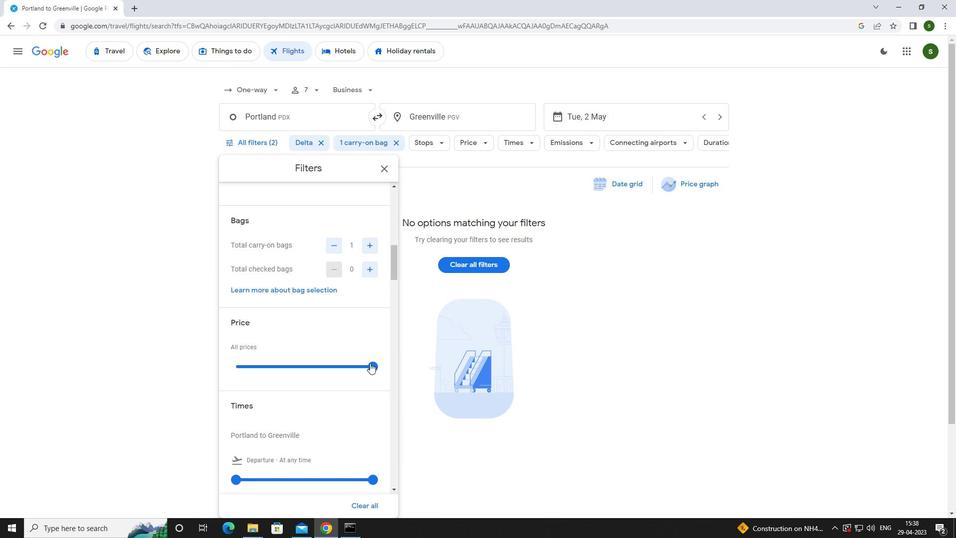 
Action: Mouse pressed left at (377, 364)
Screenshot: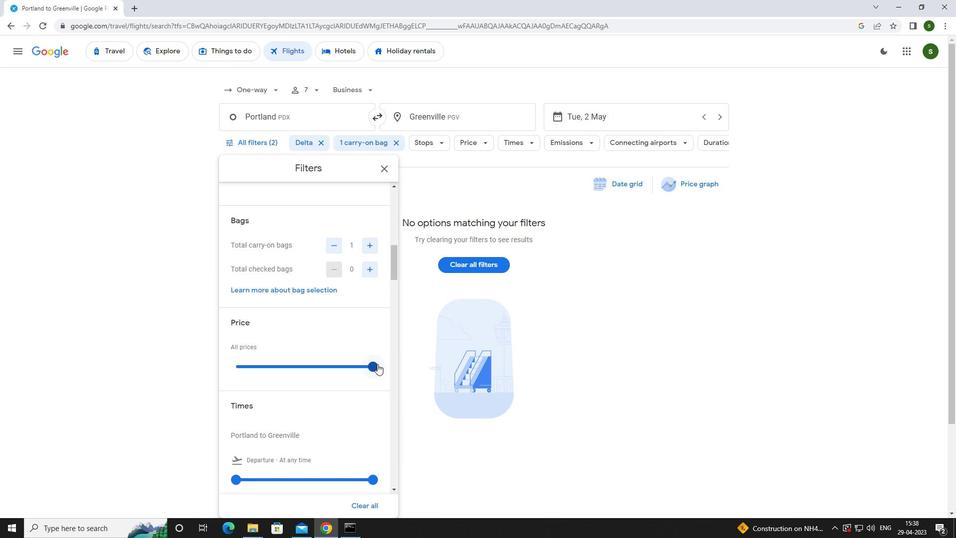
Action: Mouse moved to (296, 369)
Screenshot: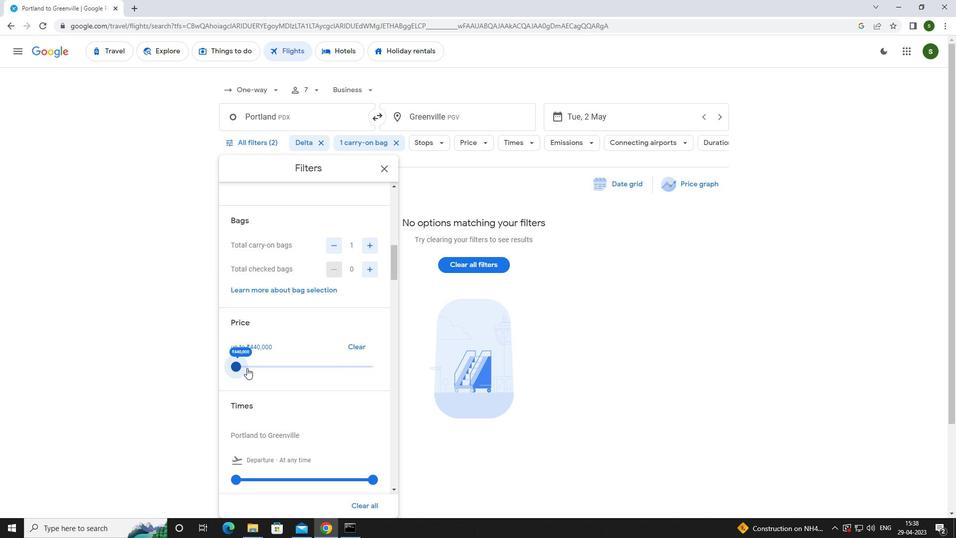 
Action: Mouse scrolled (296, 368) with delta (0, 0)
Screenshot: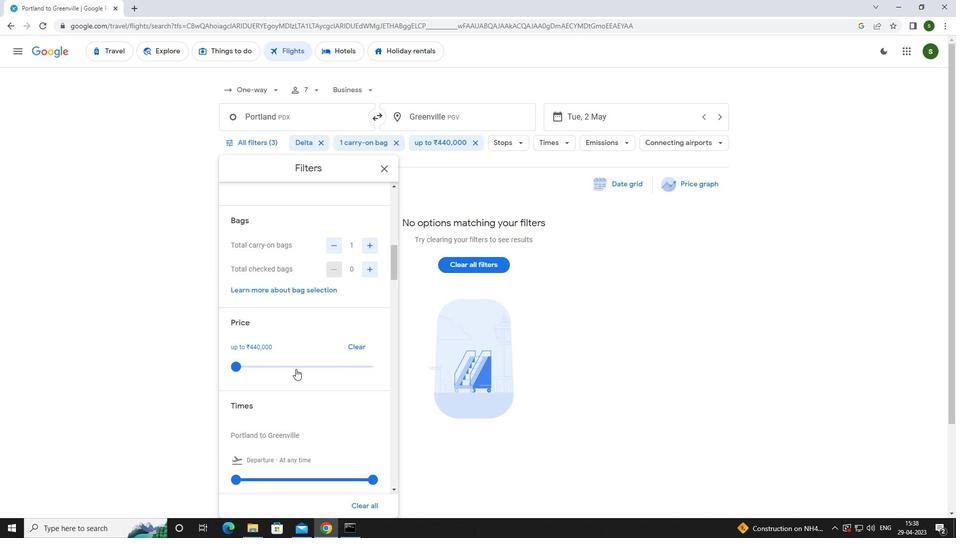 
Action: Mouse scrolled (296, 368) with delta (0, 0)
Screenshot: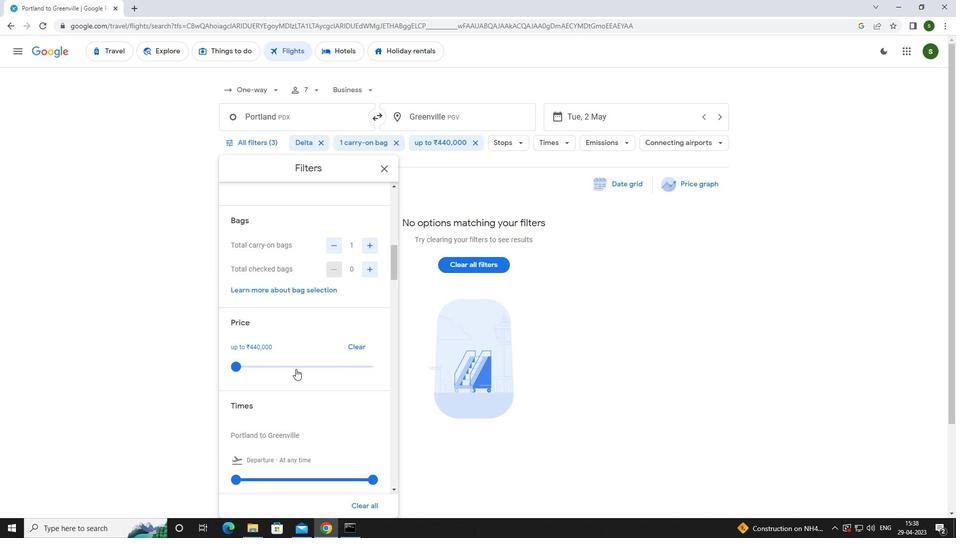 
Action: Mouse moved to (233, 376)
Screenshot: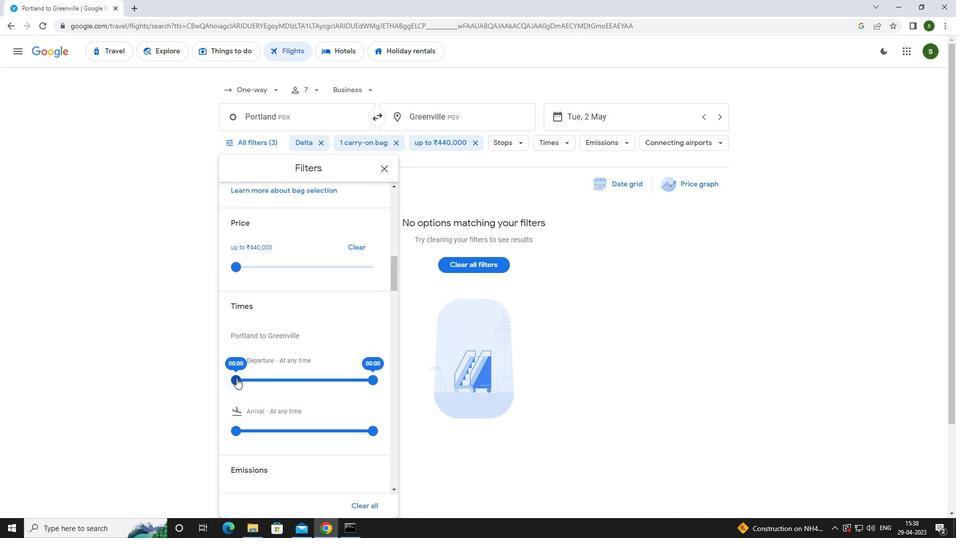 
Action: Mouse pressed left at (233, 376)
Screenshot: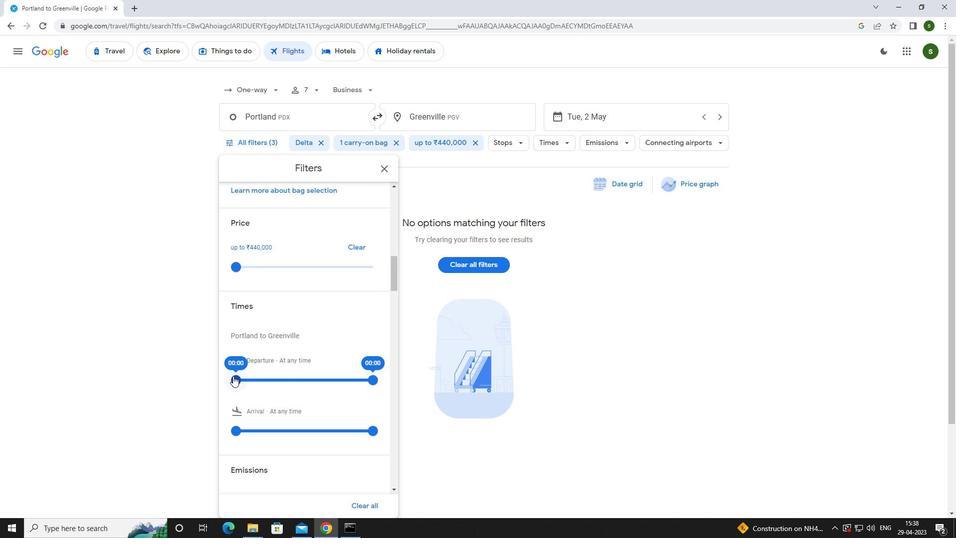 
Action: Mouse moved to (597, 375)
Screenshot: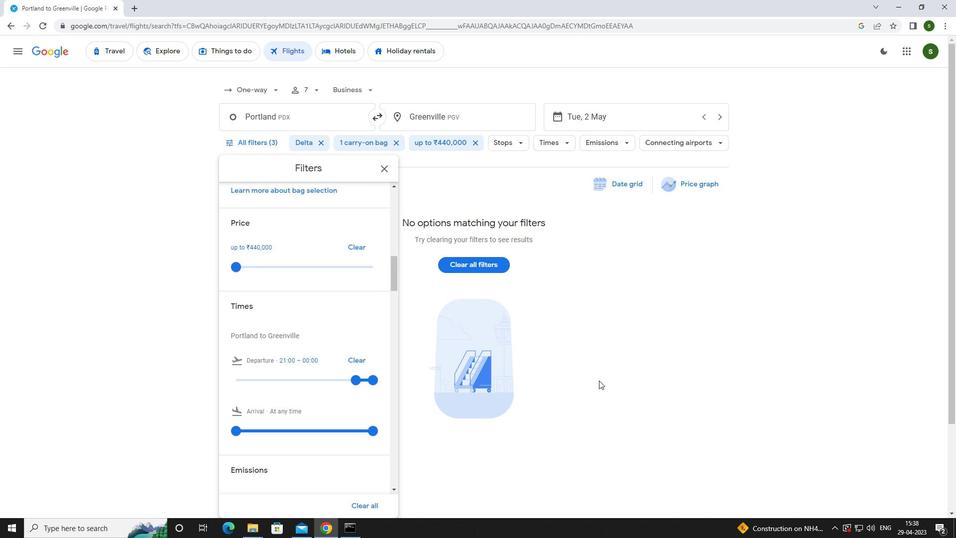 
Action: Mouse pressed left at (597, 375)
Screenshot: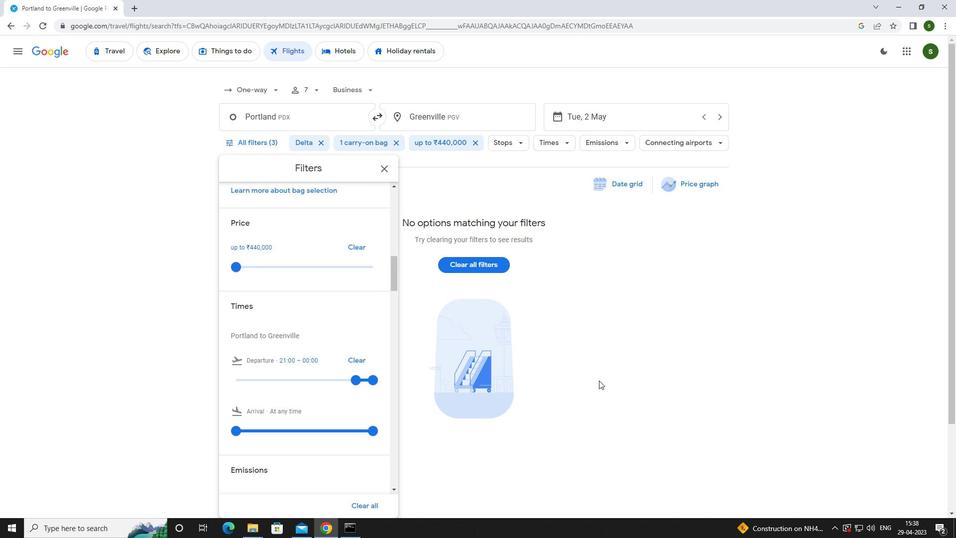 
Action: Mouse moved to (596, 375)
Screenshot: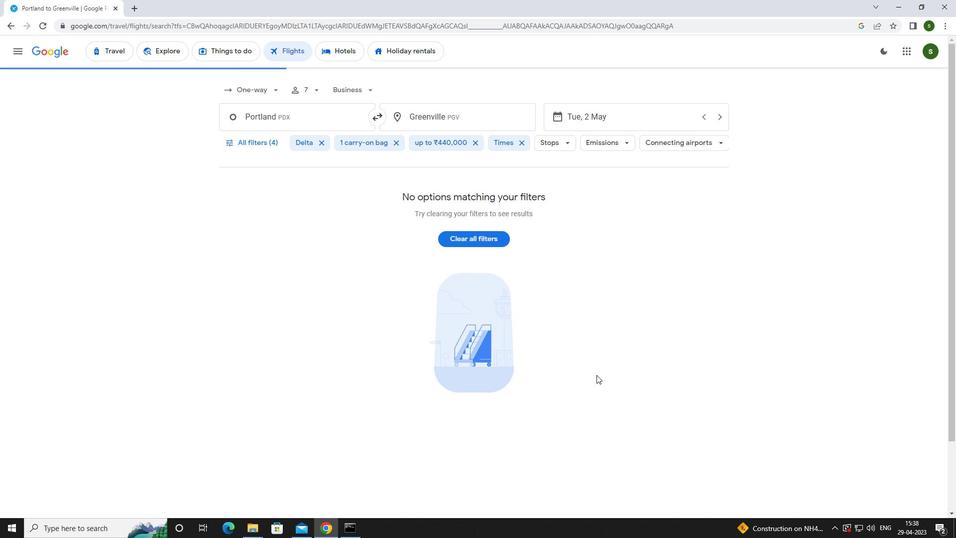 
